 Task: Look for space in Maryland Heights, United States from 6th September, 2023 to 15th September, 2023 for 6 adults in price range Rs.8000 to Rs.12000. Place can be entire place or private room with 6 bedrooms having 6 beds and 6 bathrooms. Property type can be house, flat, guest house. Amenities needed are: wifi, TV, free parkinig on premises, gym, breakfast. Booking option can be shelf check-in. Required host language is English.
Action: Mouse moved to (457, 105)
Screenshot: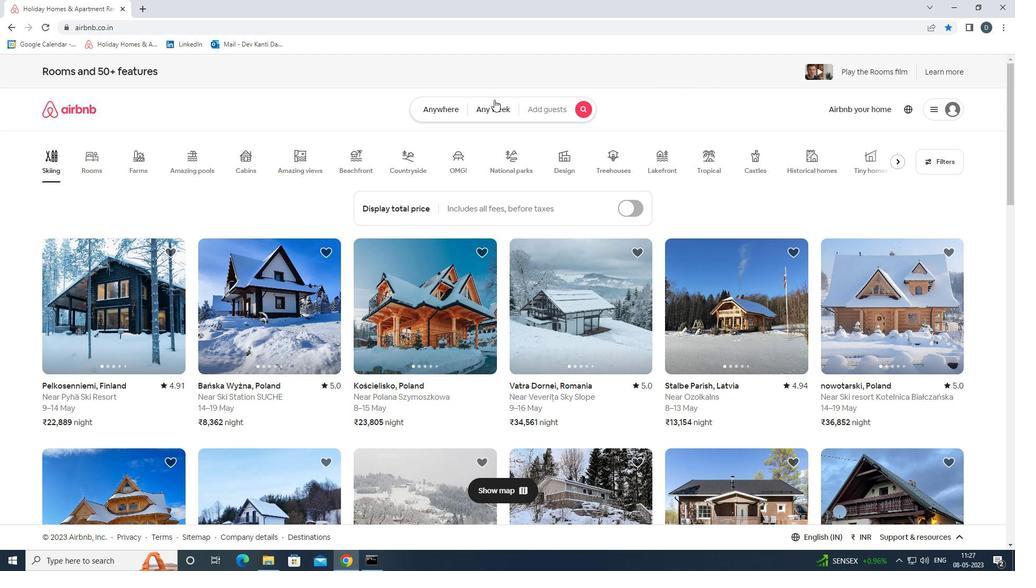 
Action: Mouse pressed left at (457, 105)
Screenshot: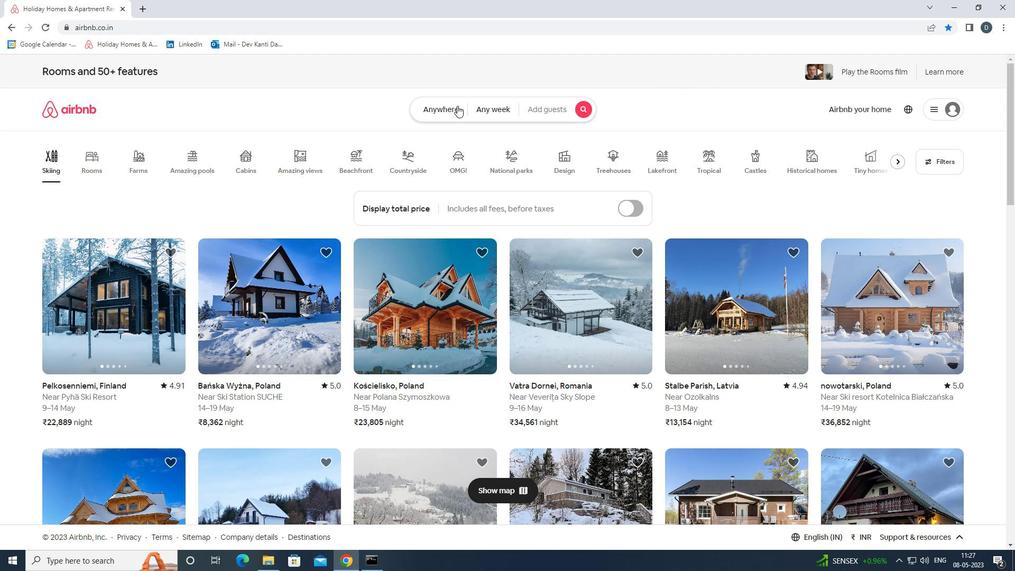
Action: Mouse moved to (384, 151)
Screenshot: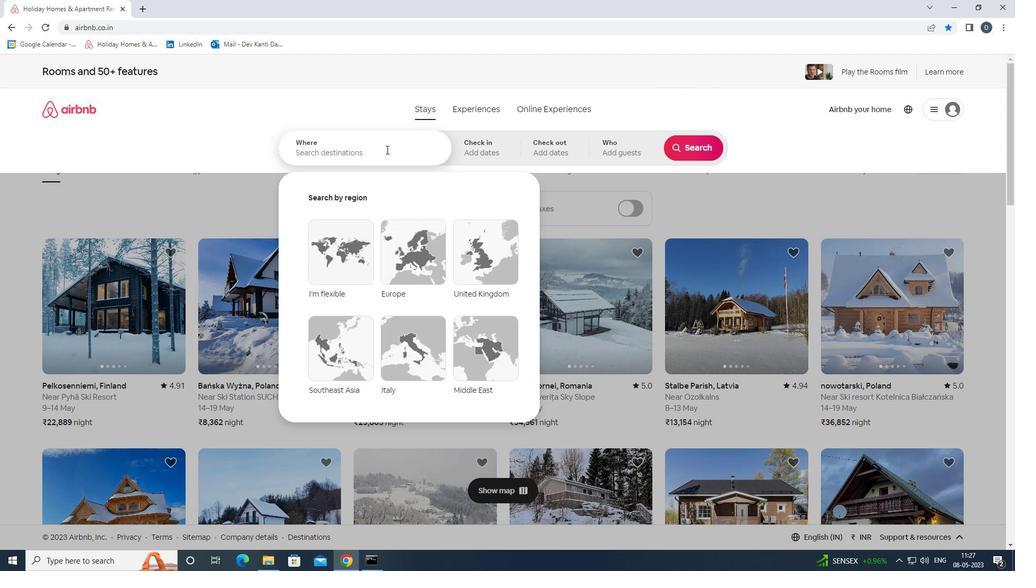 
Action: Mouse pressed left at (384, 151)
Screenshot: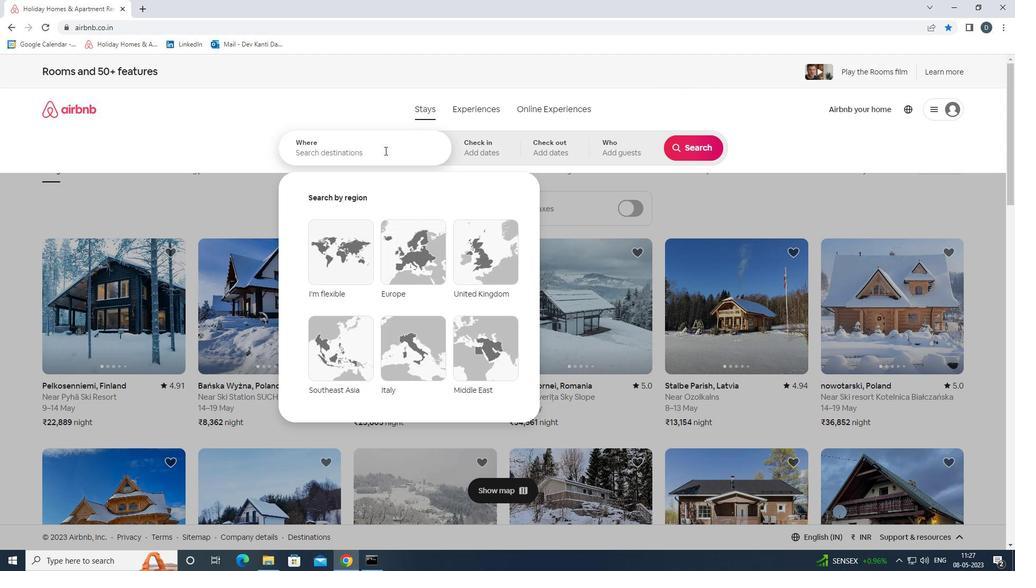 
Action: Key pressed <Key.shift>MARYLAND,<Key.shift><Key.shift><Key.shift><Key.shift><Key.shift><Key.shift><Key.shift><Key.shift><Key.shift><Key.shift><Key.shift><Key.shift>UNITED<Key.space><Key.shift><Key.shift><Key.shift><Key.shift><Key.shift><Key.shift>STATES<Key.enter>
Screenshot: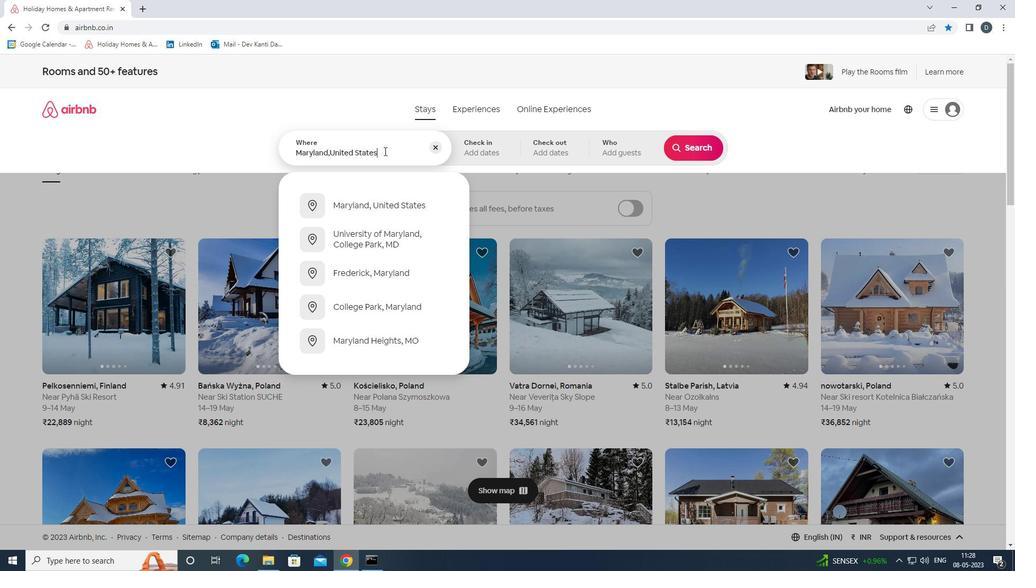 
Action: Mouse moved to (691, 232)
Screenshot: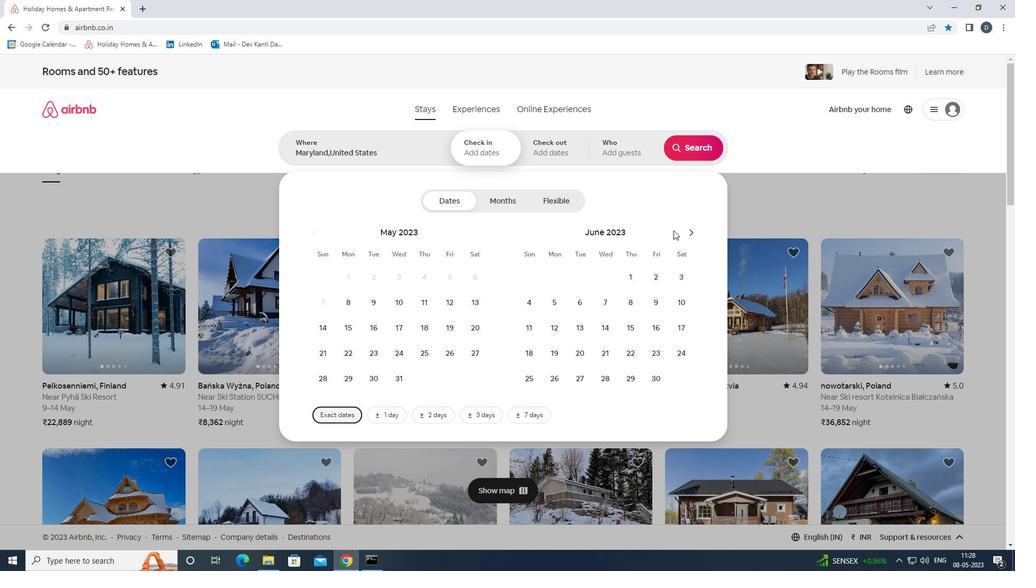 
Action: Mouse pressed left at (691, 232)
Screenshot: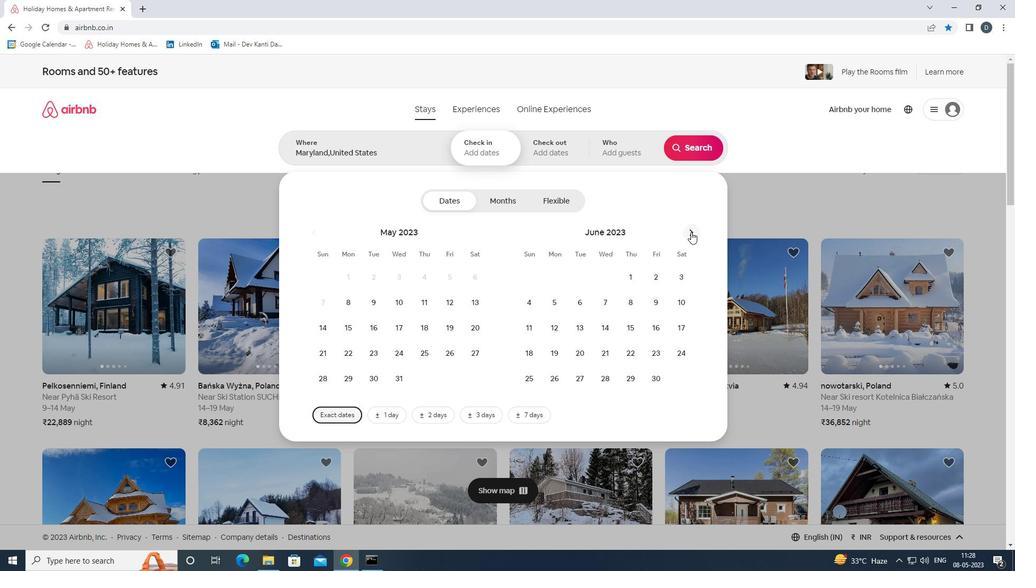 
Action: Mouse pressed left at (691, 232)
Screenshot: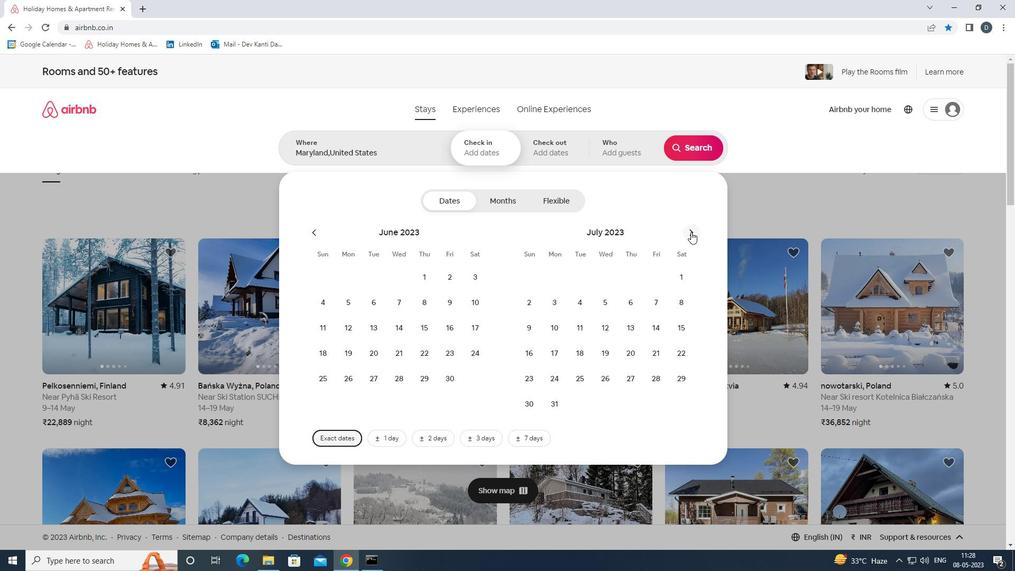 
Action: Mouse pressed left at (691, 232)
Screenshot: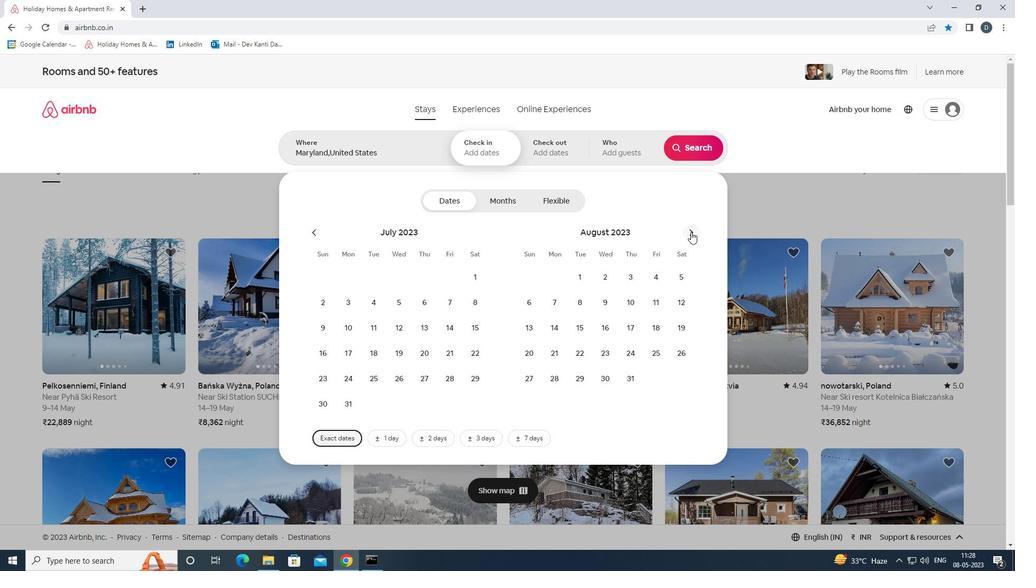 
Action: Mouse moved to (612, 300)
Screenshot: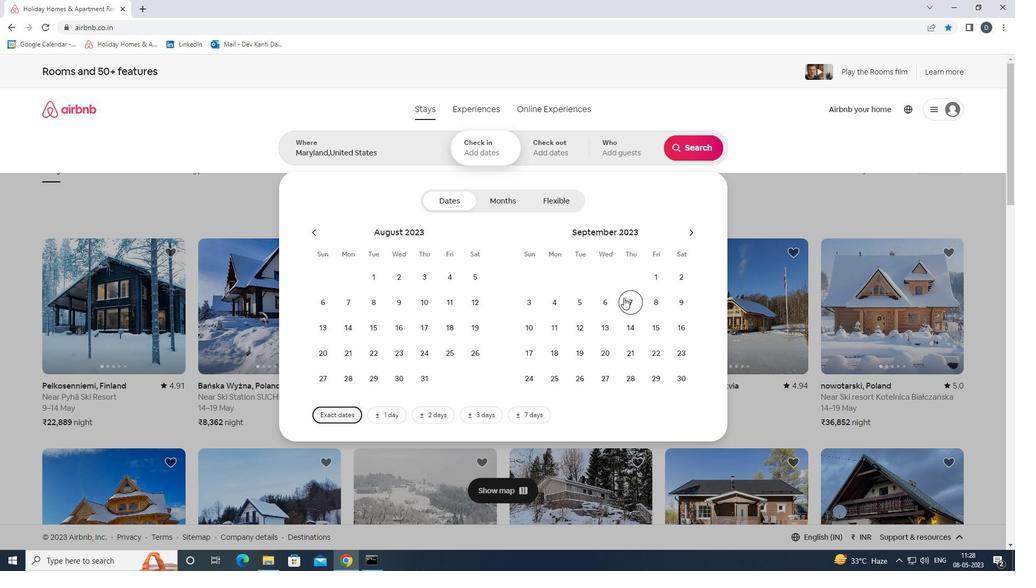 
Action: Mouse pressed left at (612, 300)
Screenshot: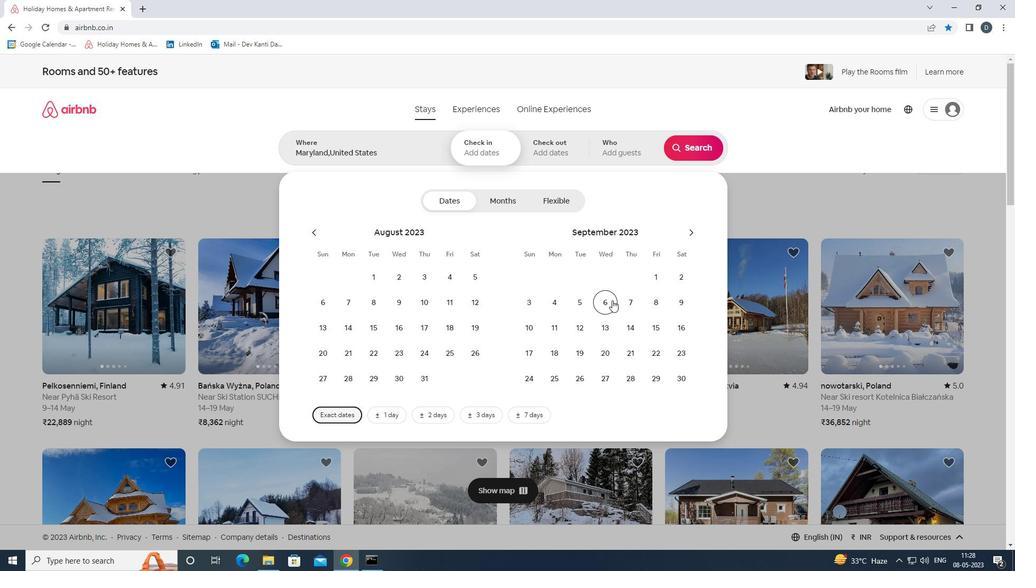 
Action: Mouse moved to (652, 324)
Screenshot: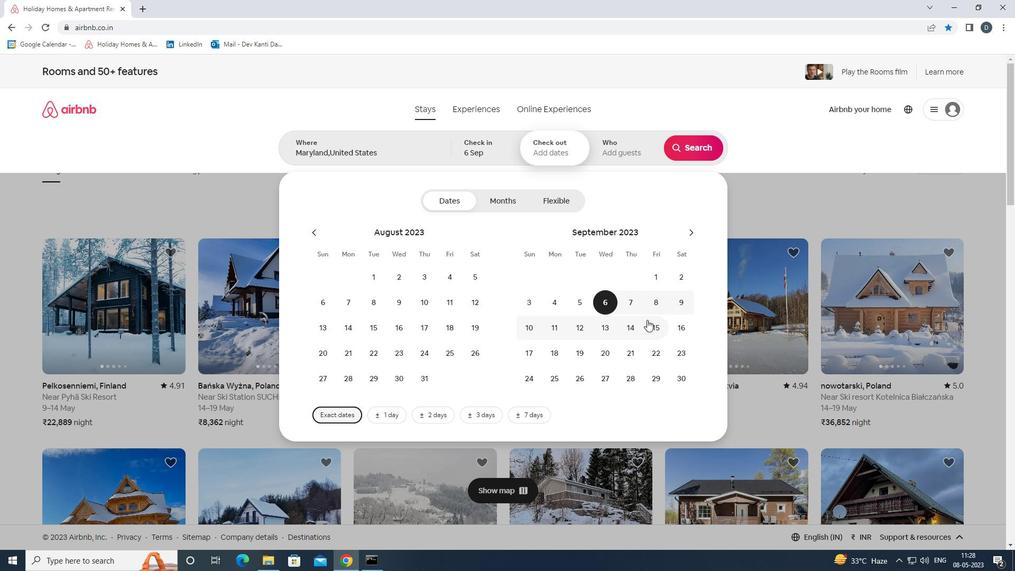 
Action: Mouse pressed left at (652, 324)
Screenshot: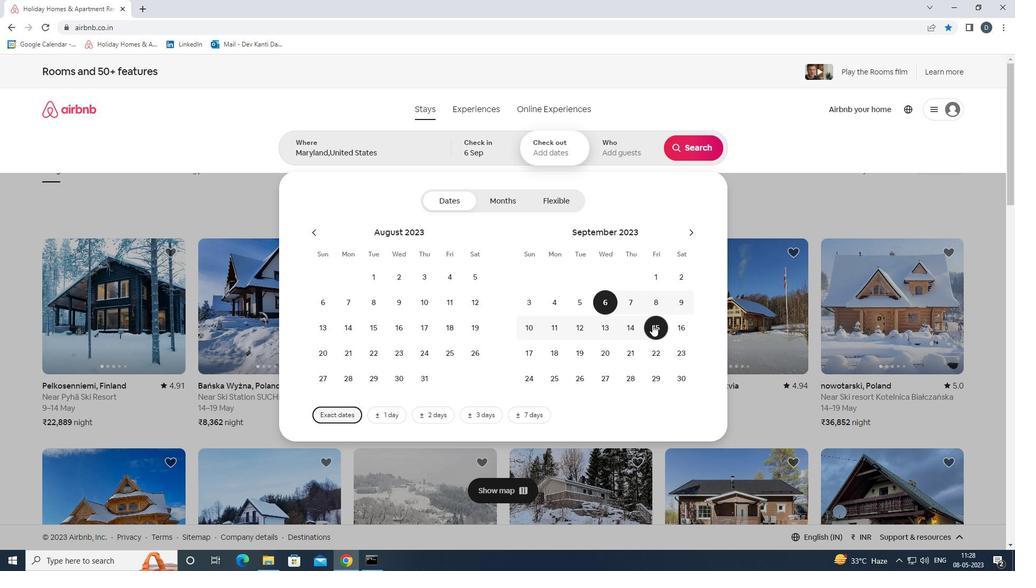 
Action: Mouse moved to (632, 159)
Screenshot: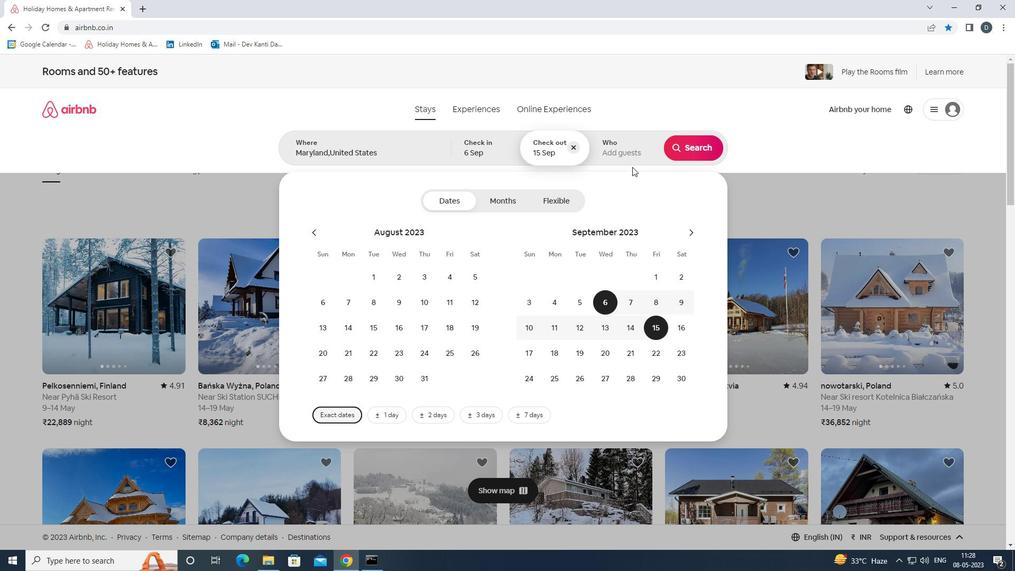 
Action: Mouse pressed left at (632, 159)
Screenshot: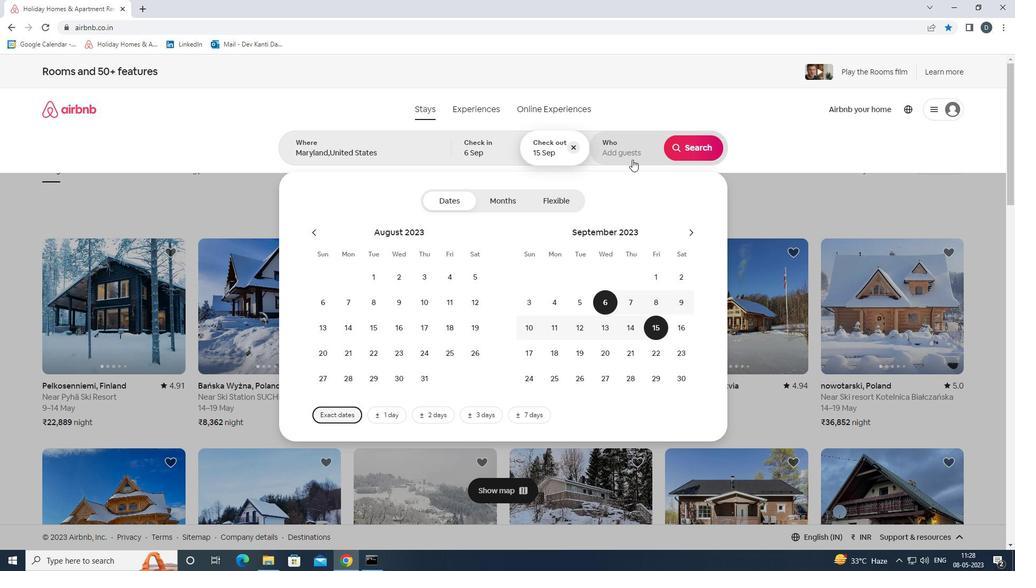 
Action: Mouse moved to (700, 205)
Screenshot: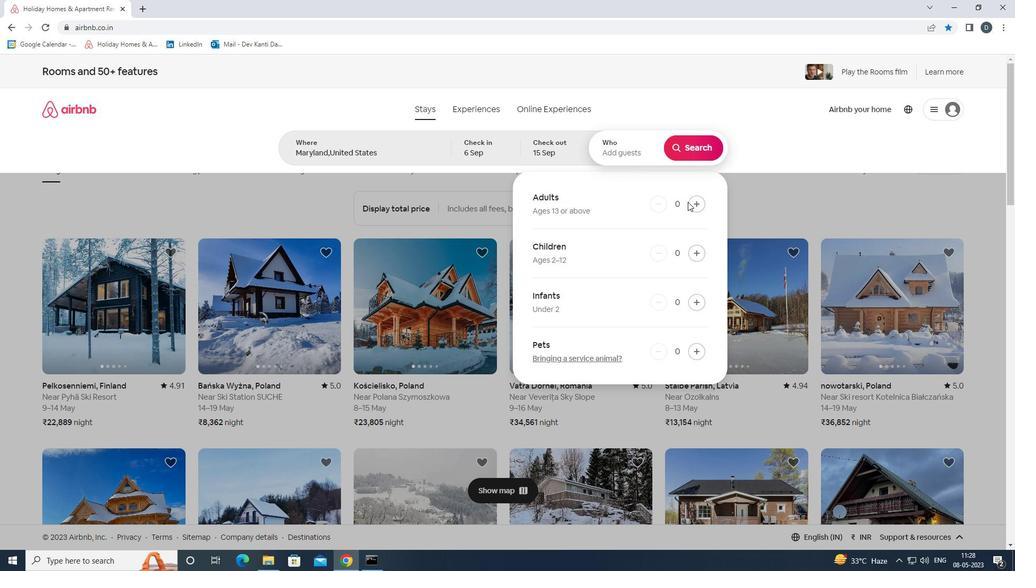 
Action: Mouse pressed left at (700, 205)
Screenshot: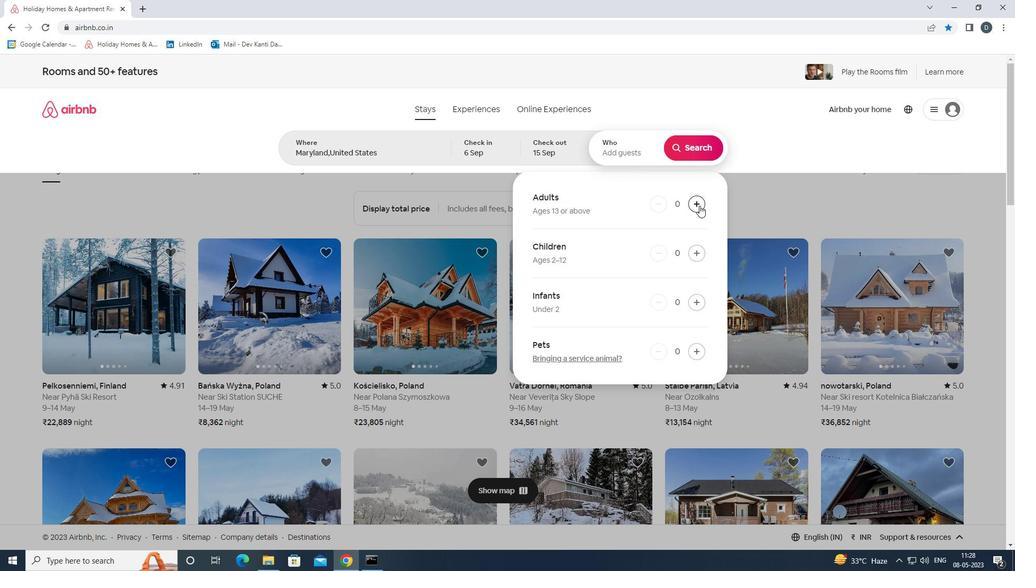 
Action: Mouse pressed left at (700, 205)
Screenshot: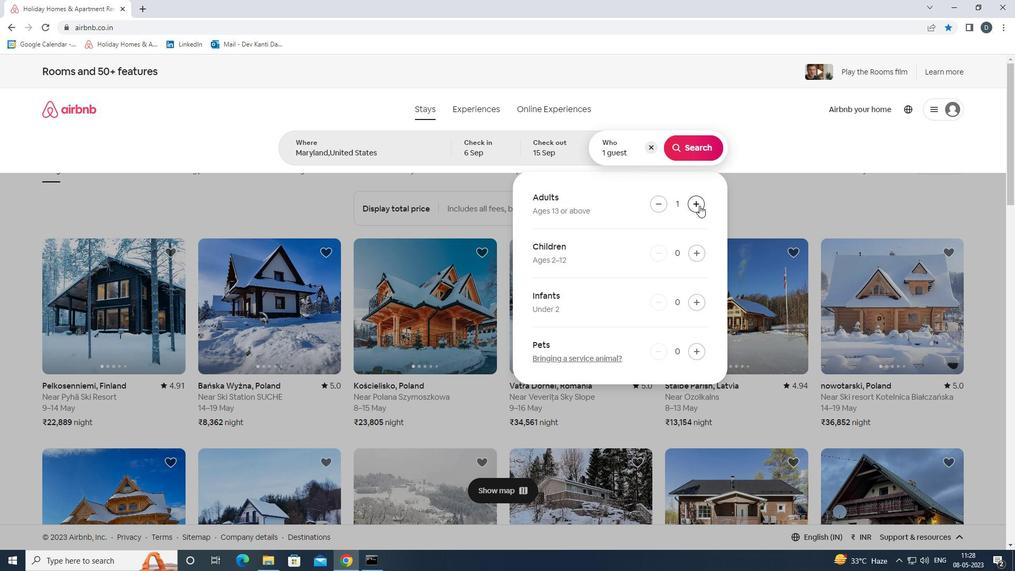 
Action: Mouse pressed left at (700, 205)
Screenshot: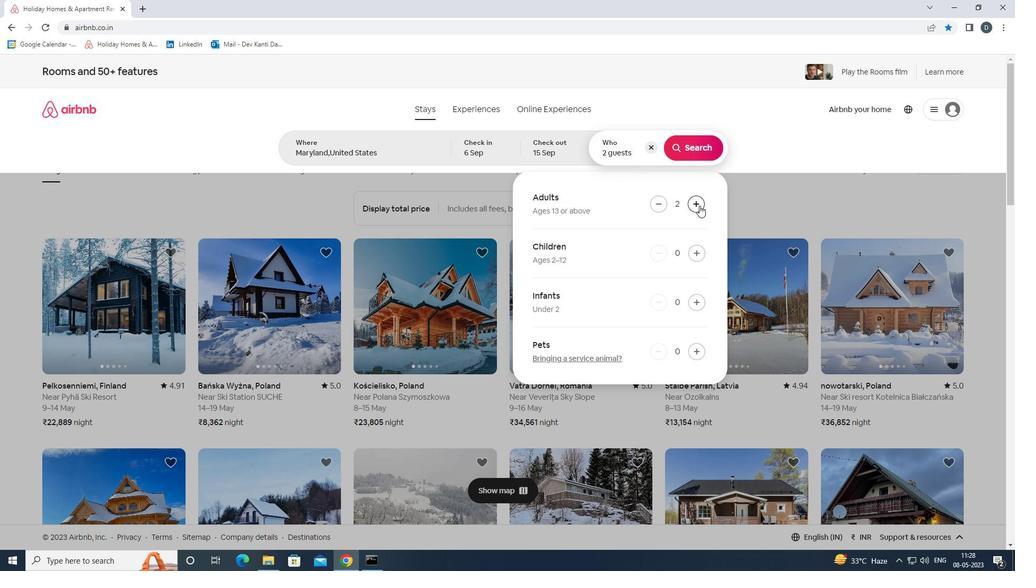 
Action: Mouse pressed left at (700, 205)
Screenshot: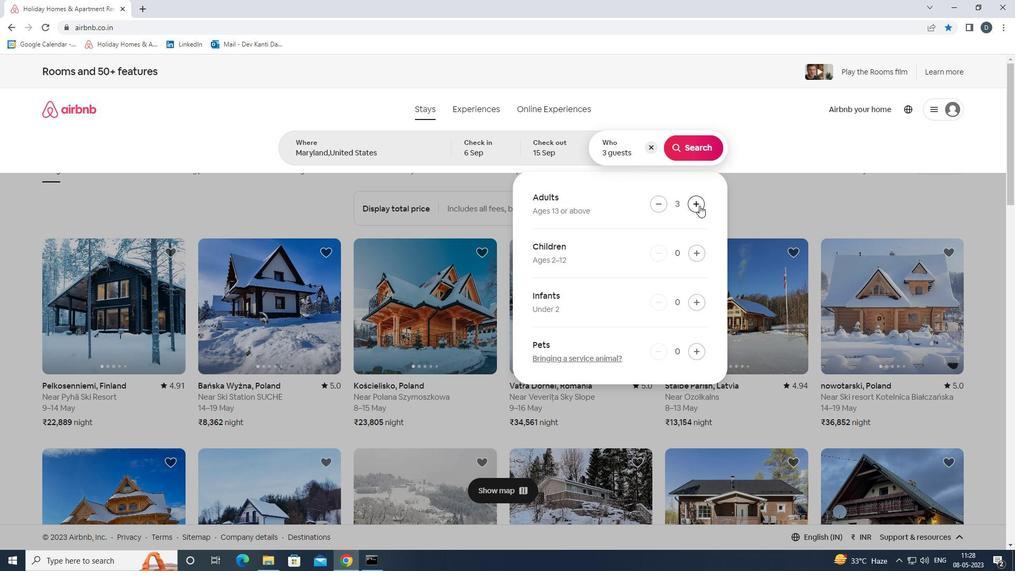 
Action: Mouse pressed left at (700, 205)
Screenshot: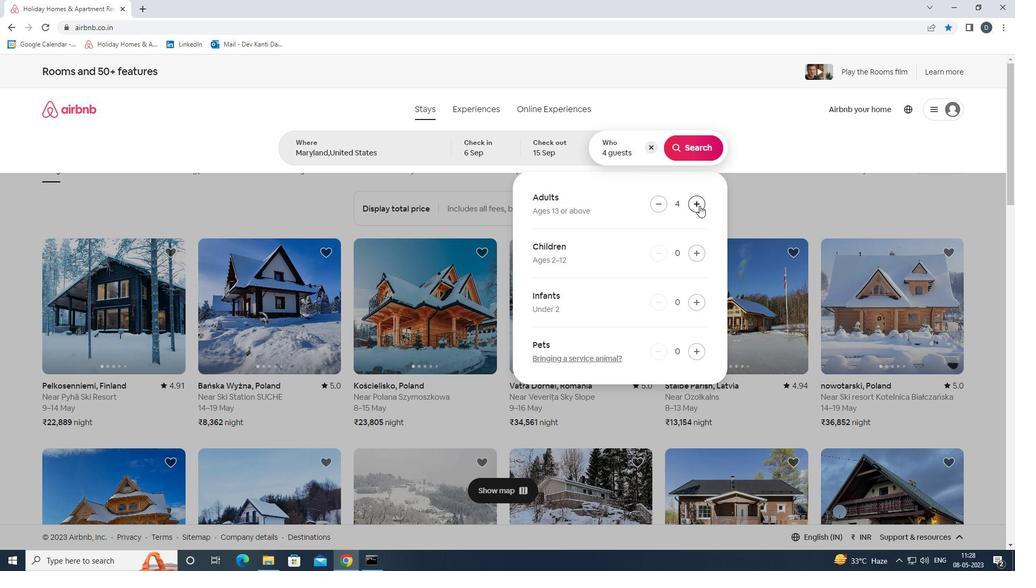 
Action: Mouse pressed left at (700, 205)
Screenshot: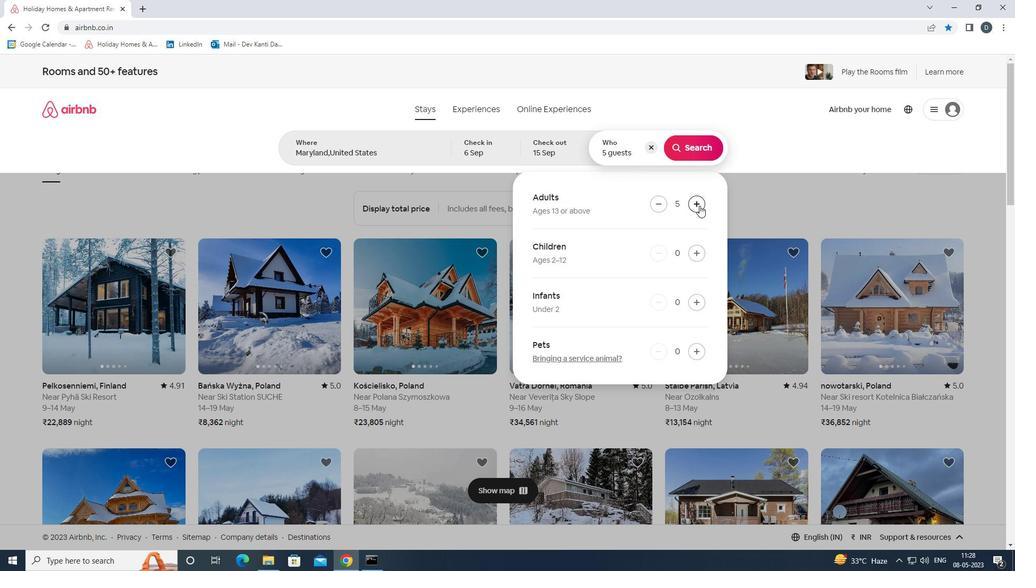 
Action: Mouse moved to (693, 147)
Screenshot: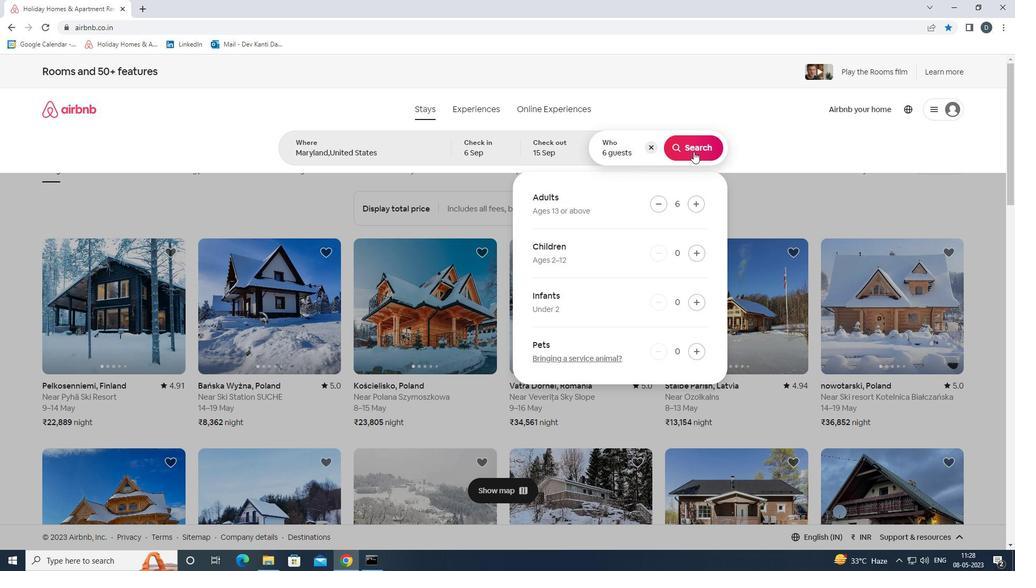 
Action: Mouse pressed left at (693, 147)
Screenshot: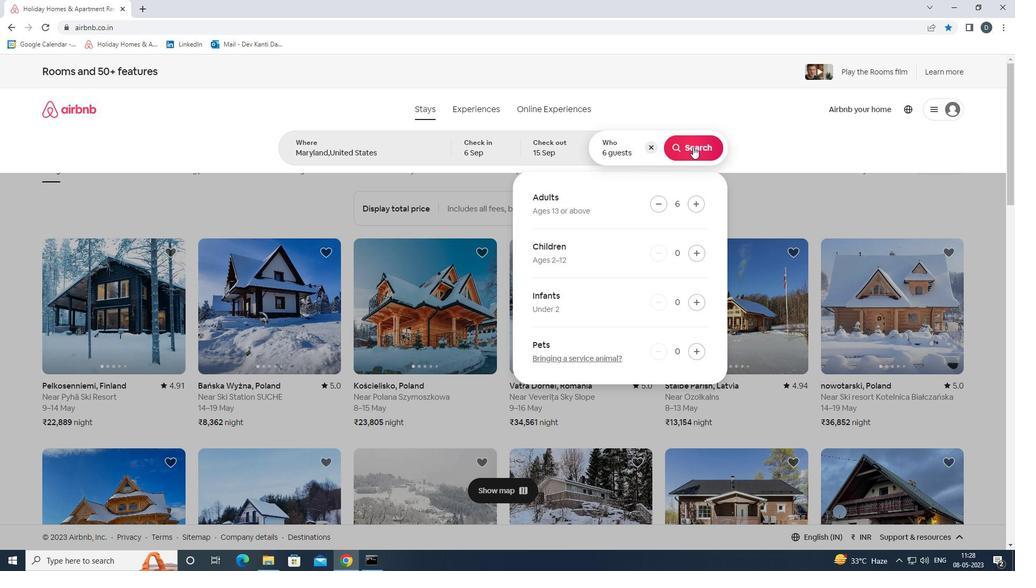 
Action: Mouse moved to (961, 116)
Screenshot: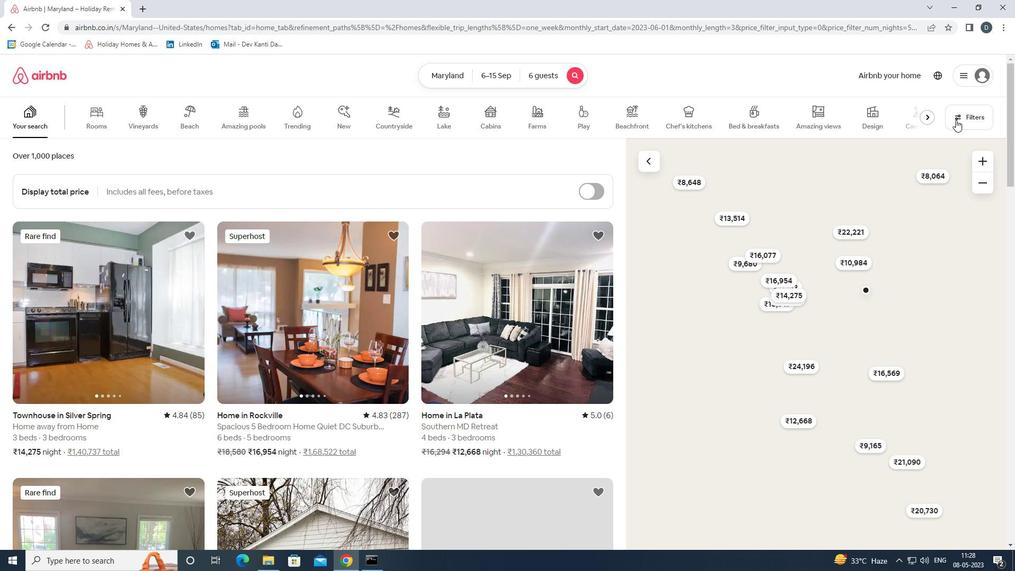 
Action: Mouse pressed left at (961, 116)
Screenshot: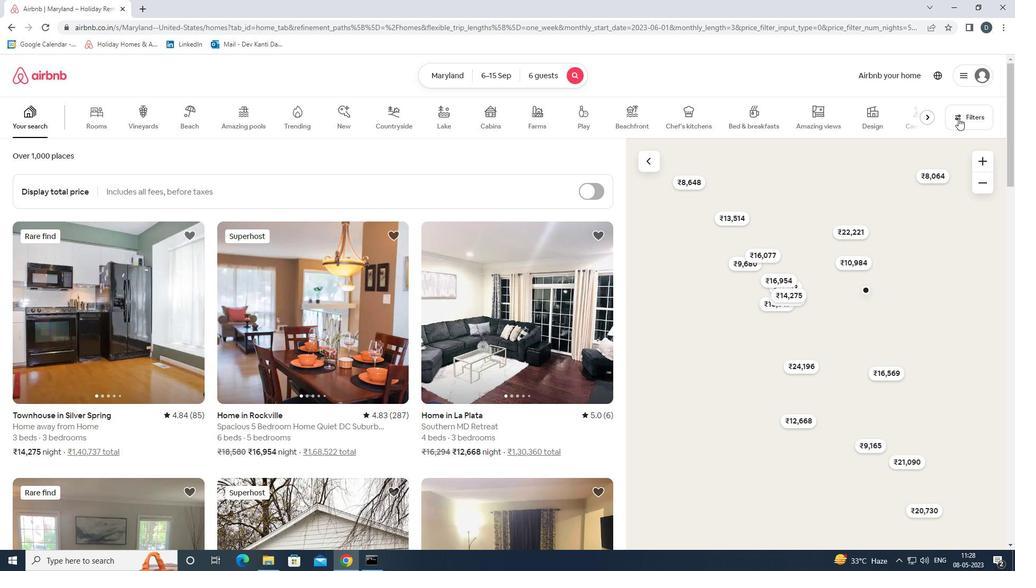 
Action: Mouse moved to (460, 382)
Screenshot: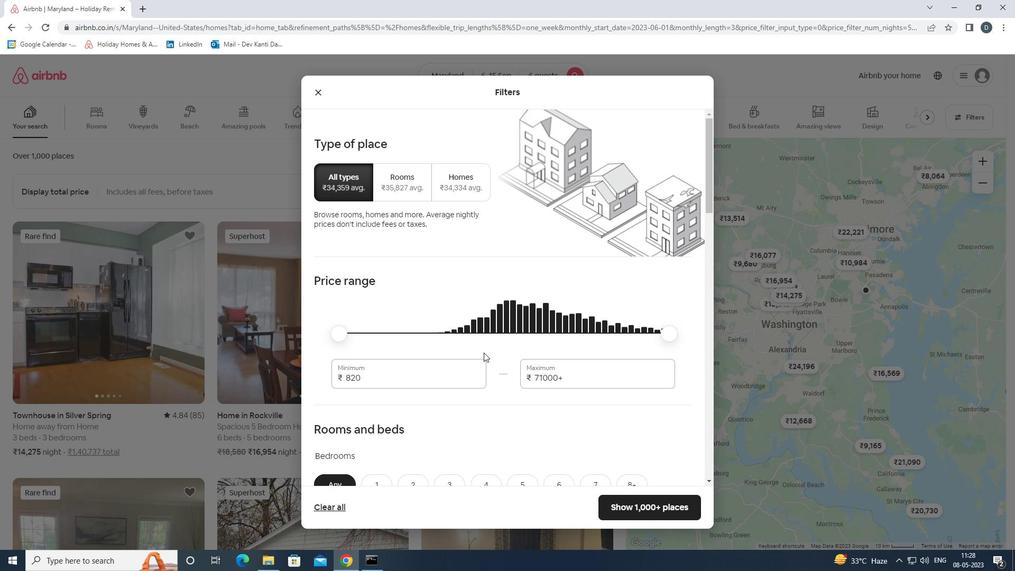 
Action: Mouse pressed left at (460, 382)
Screenshot: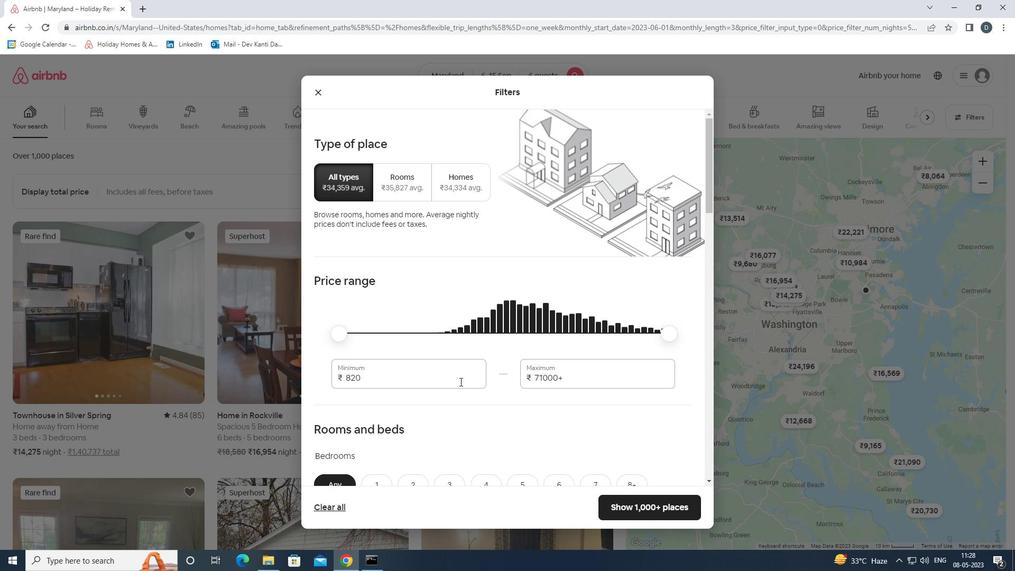 
Action: Mouse pressed left at (460, 382)
Screenshot: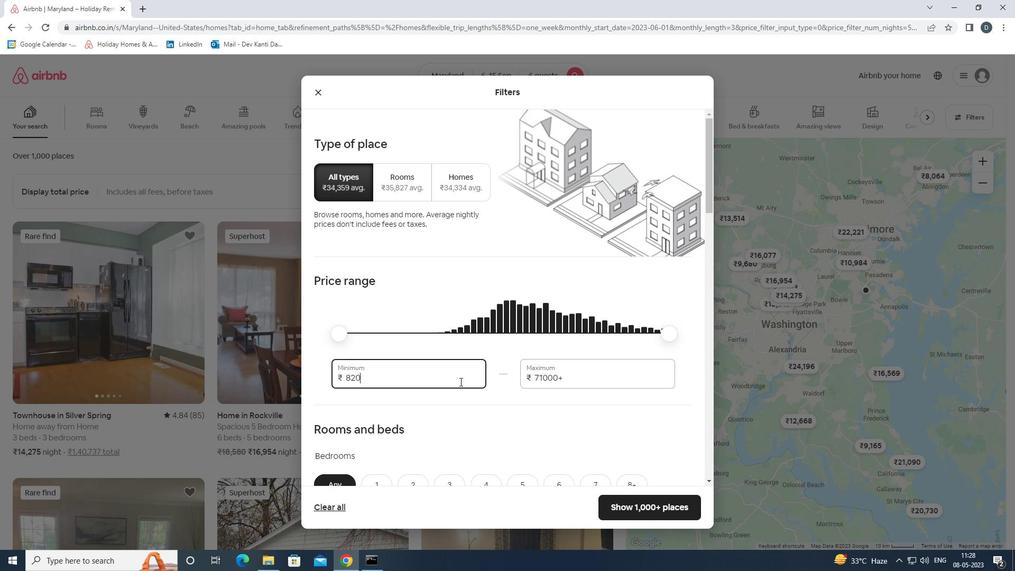 
Action: Mouse moved to (467, 374)
Screenshot: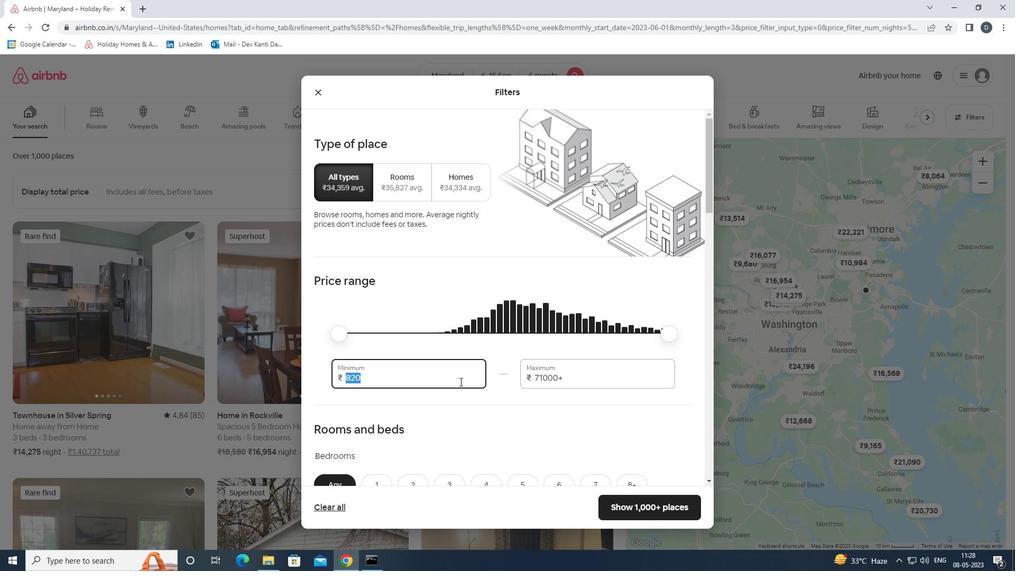 
Action: Key pressed 8000<Key.tab>12000
Screenshot: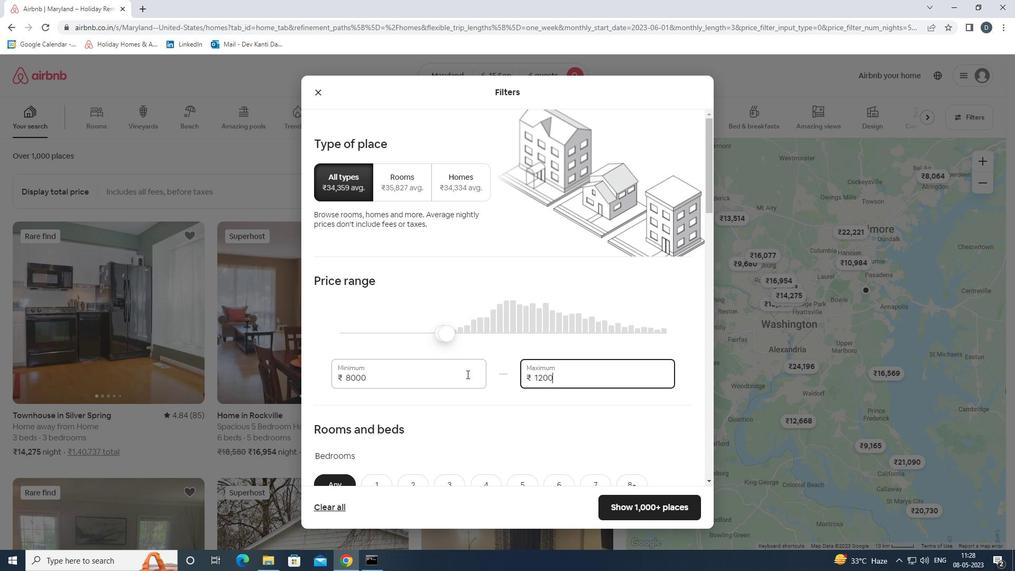 
Action: Mouse scrolled (467, 374) with delta (0, 0)
Screenshot: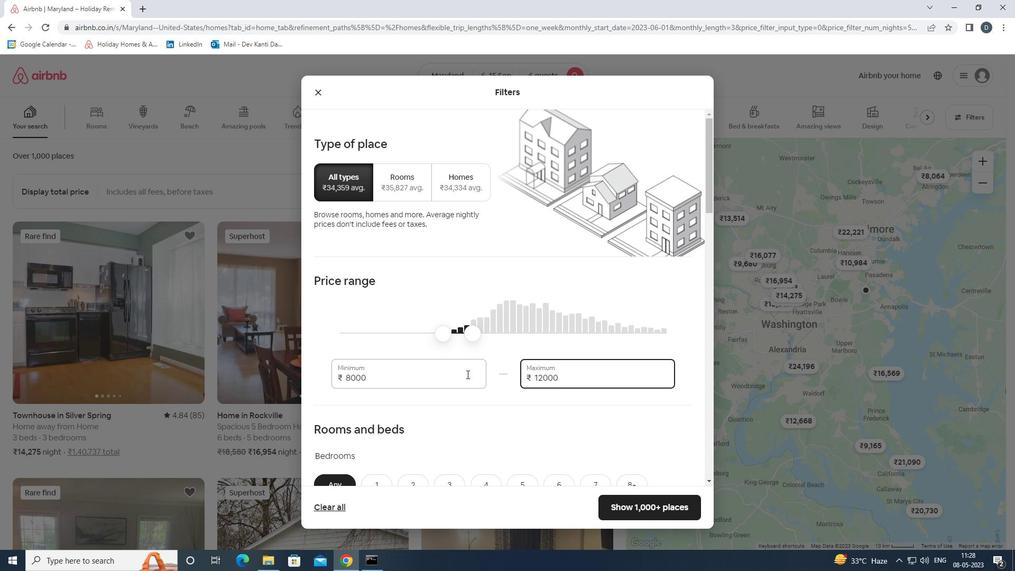 
Action: Mouse moved to (473, 372)
Screenshot: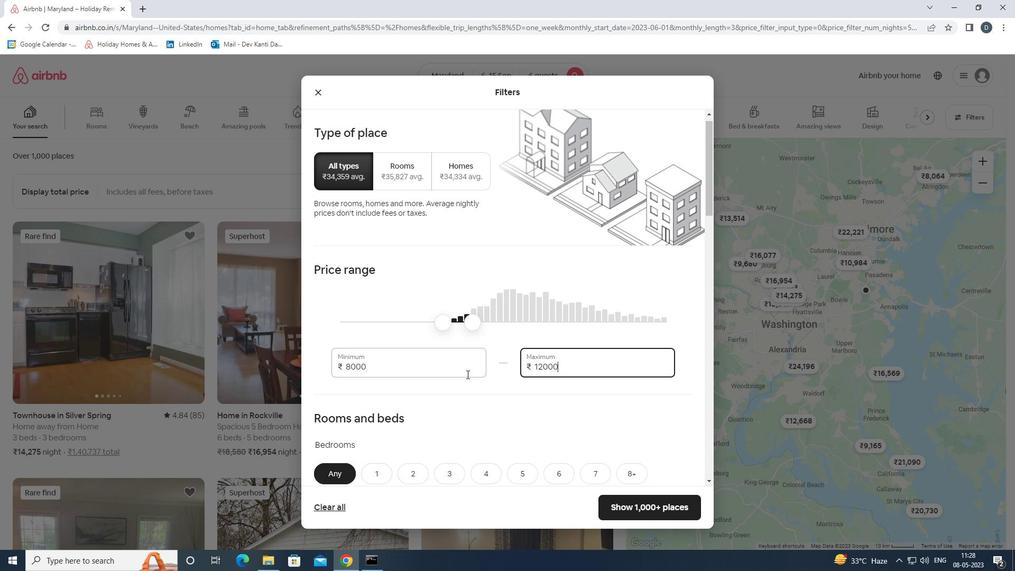 
Action: Mouse scrolled (473, 371) with delta (0, 0)
Screenshot: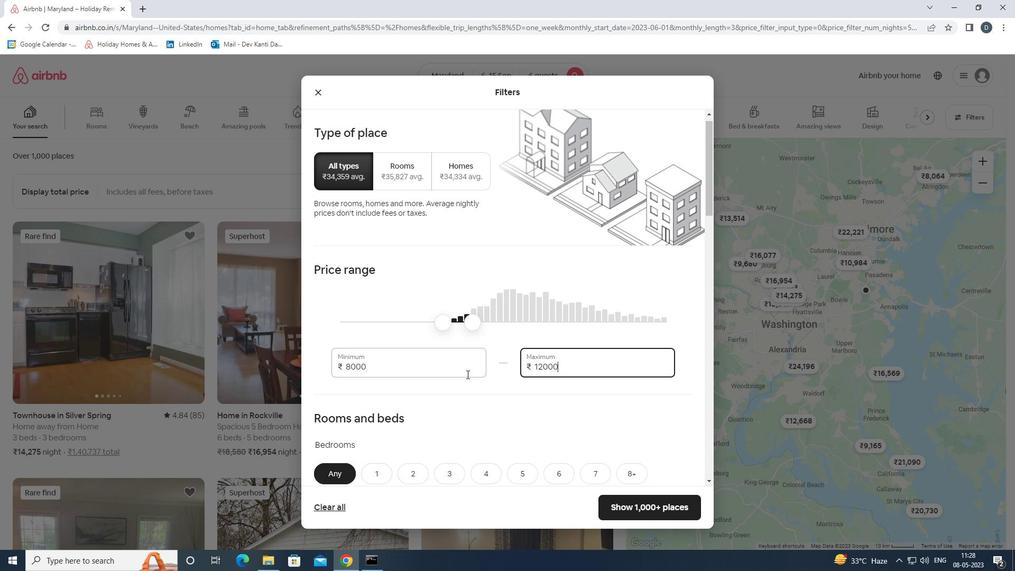 
Action: Mouse moved to (473, 372)
Screenshot: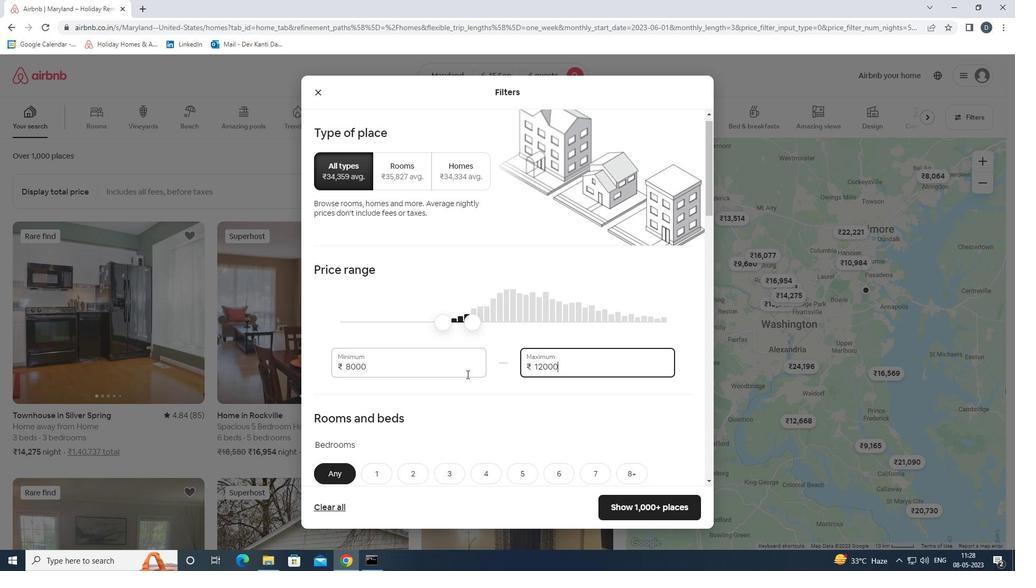 
Action: Mouse scrolled (473, 371) with delta (0, 0)
Screenshot: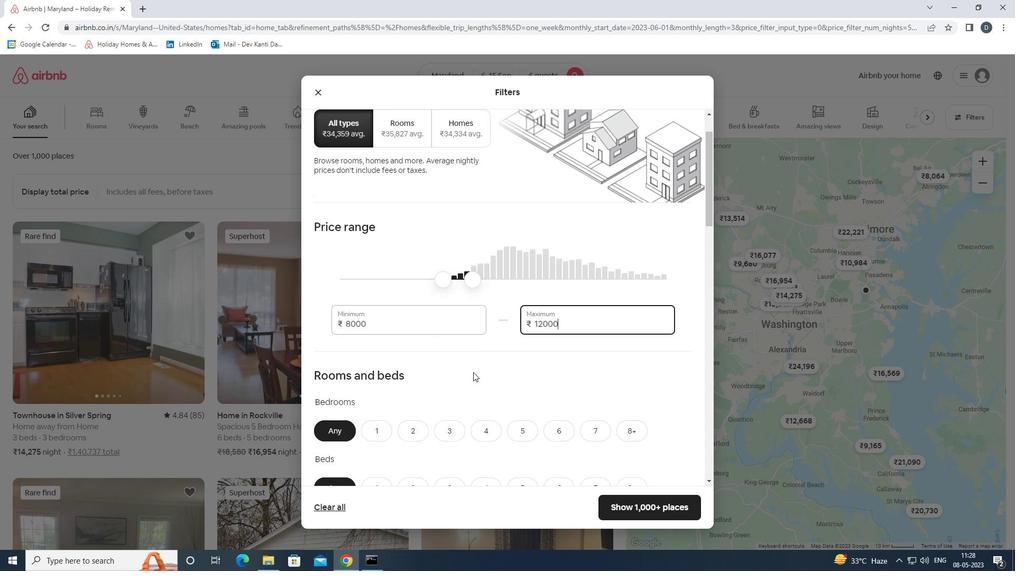 
Action: Mouse moved to (566, 325)
Screenshot: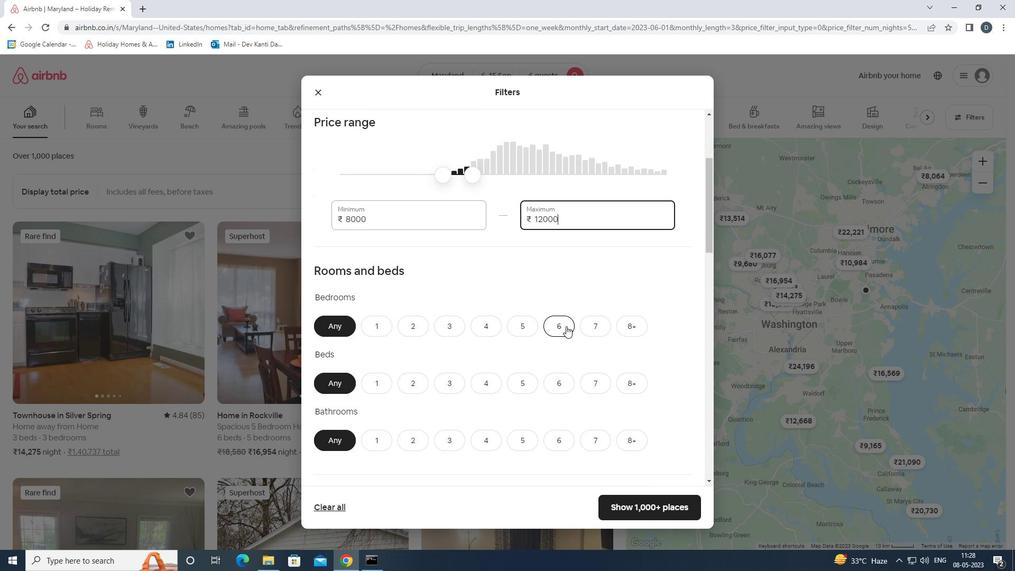 
Action: Mouse pressed left at (566, 325)
Screenshot: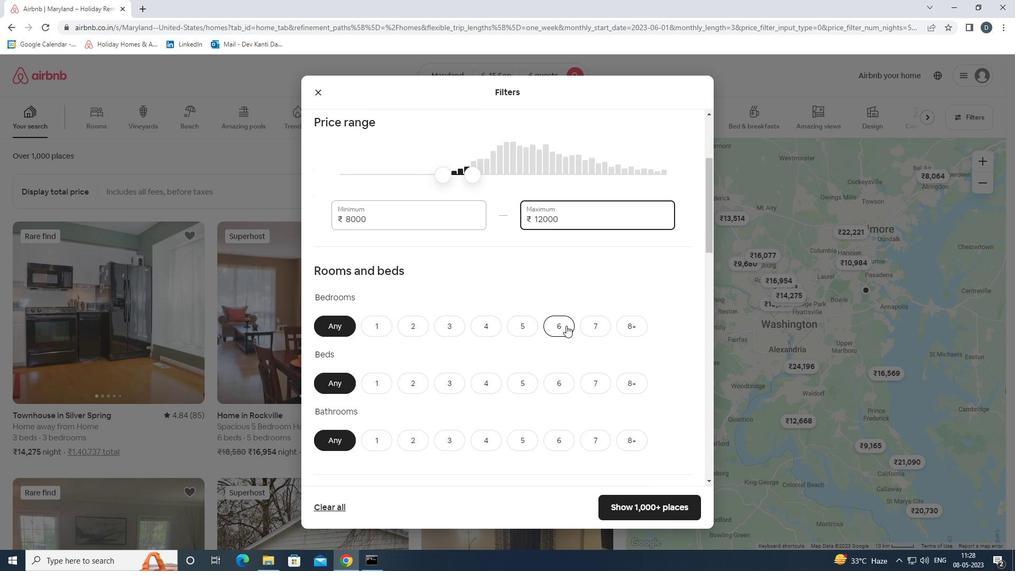 
Action: Mouse moved to (559, 378)
Screenshot: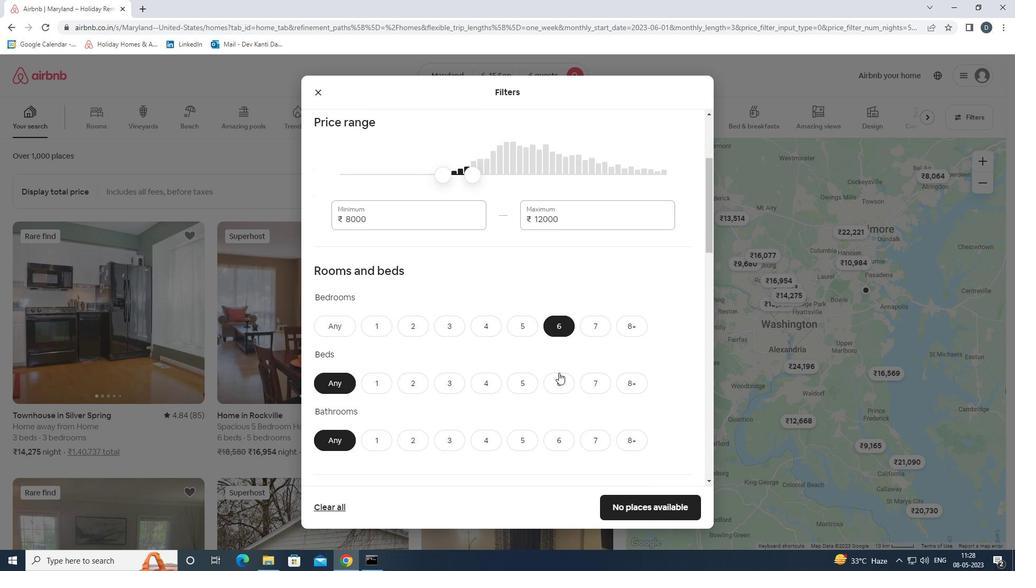 
Action: Mouse pressed left at (559, 378)
Screenshot: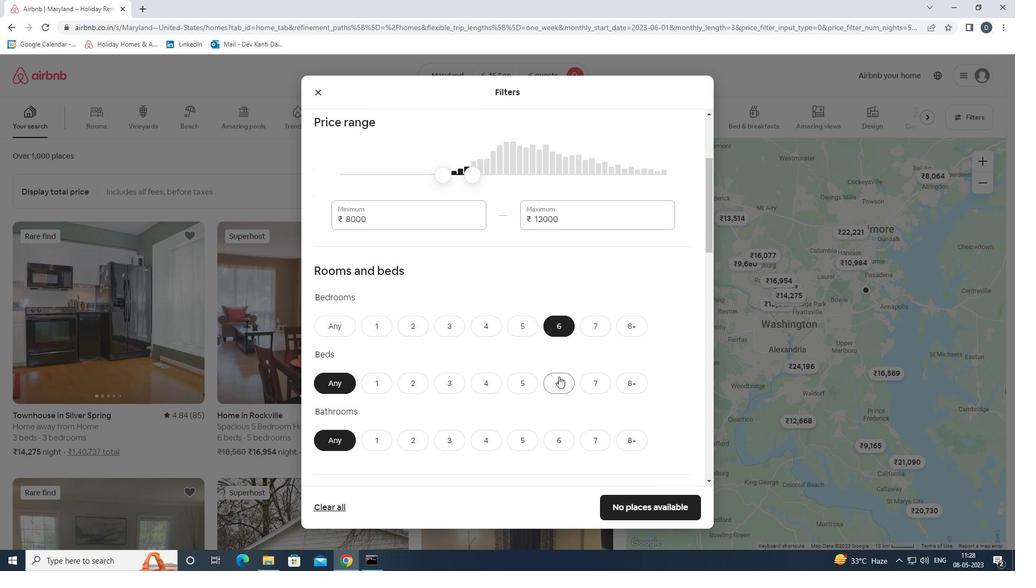 
Action: Mouse moved to (559, 434)
Screenshot: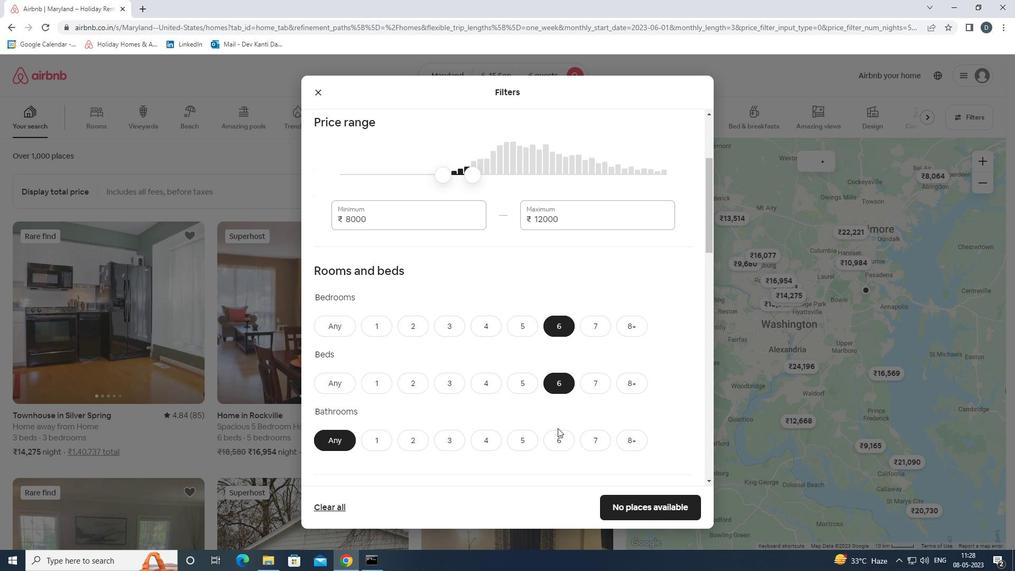 
Action: Mouse pressed left at (559, 434)
Screenshot: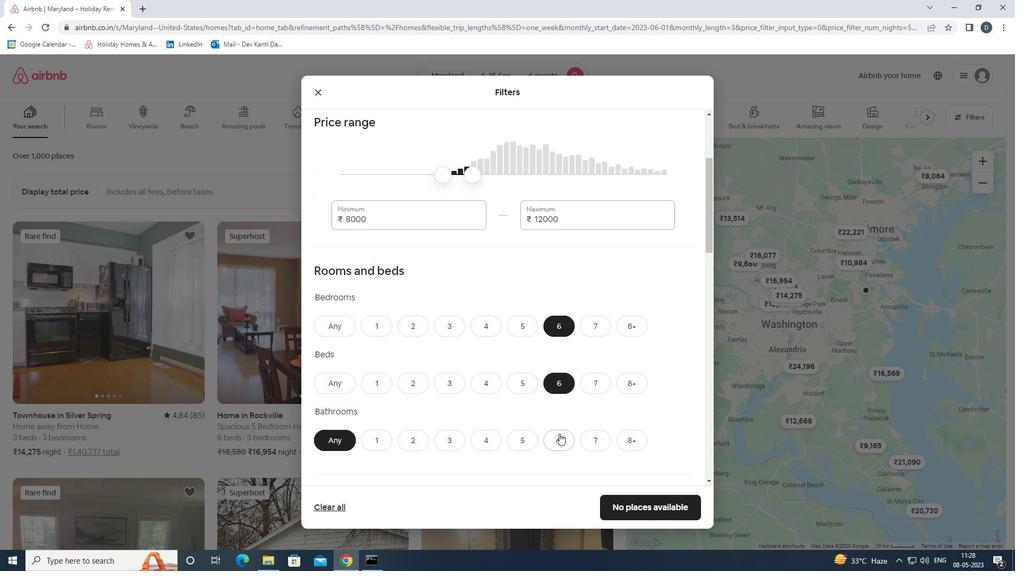 
Action: Mouse moved to (560, 433)
Screenshot: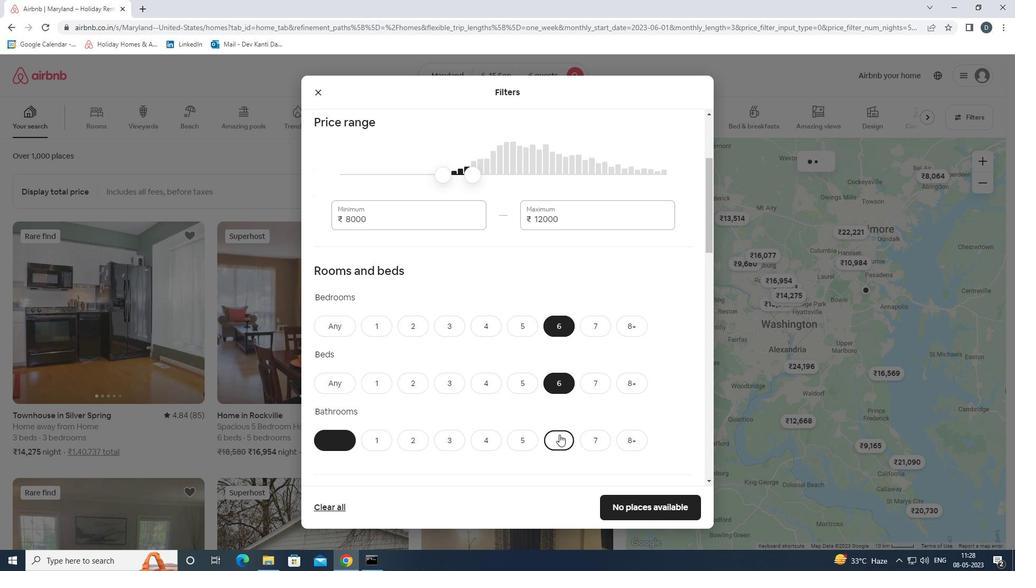
Action: Mouse scrolled (560, 432) with delta (0, 0)
Screenshot: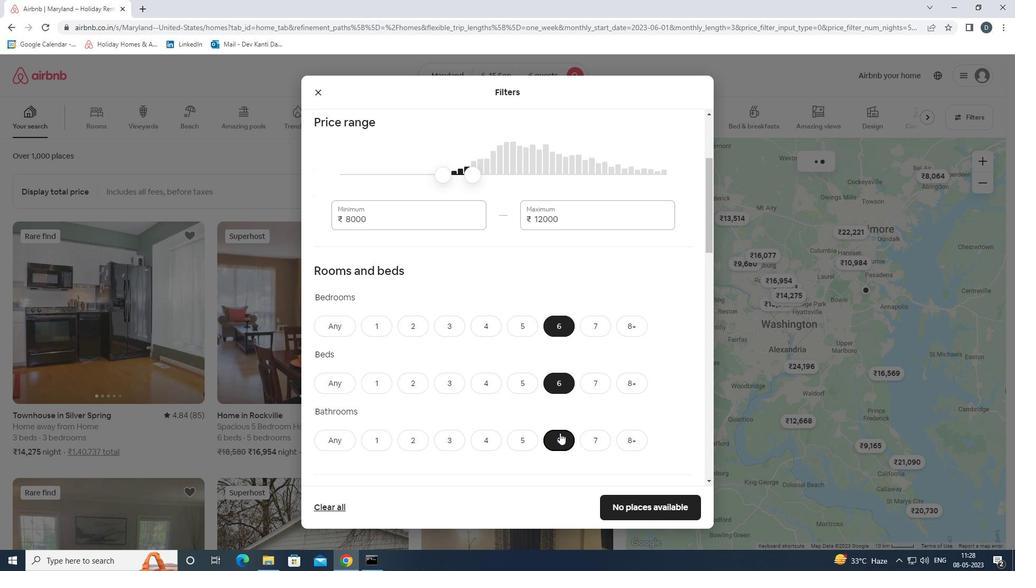 
Action: Mouse scrolled (560, 432) with delta (0, 0)
Screenshot: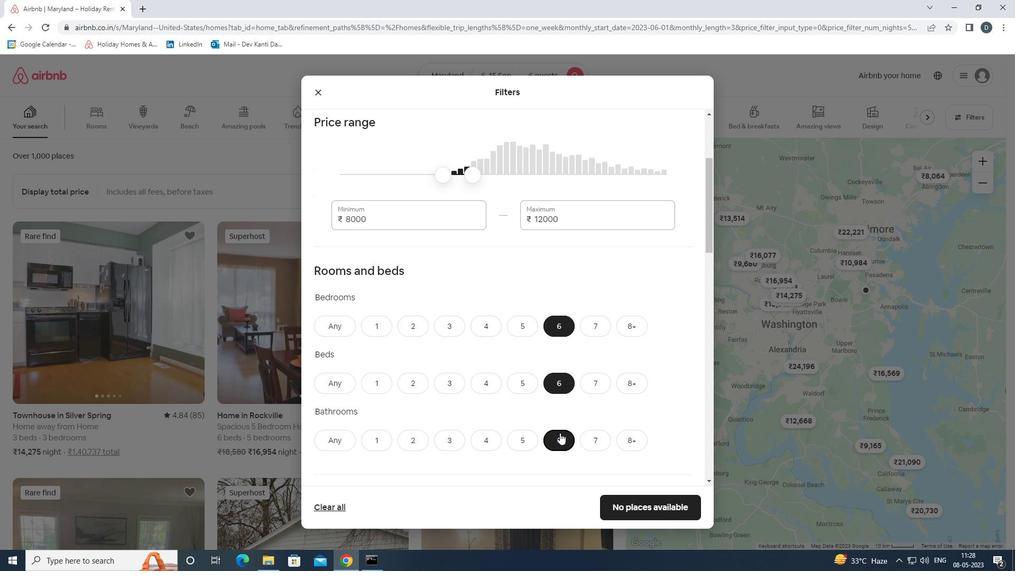 
Action: Mouse scrolled (560, 432) with delta (0, 0)
Screenshot: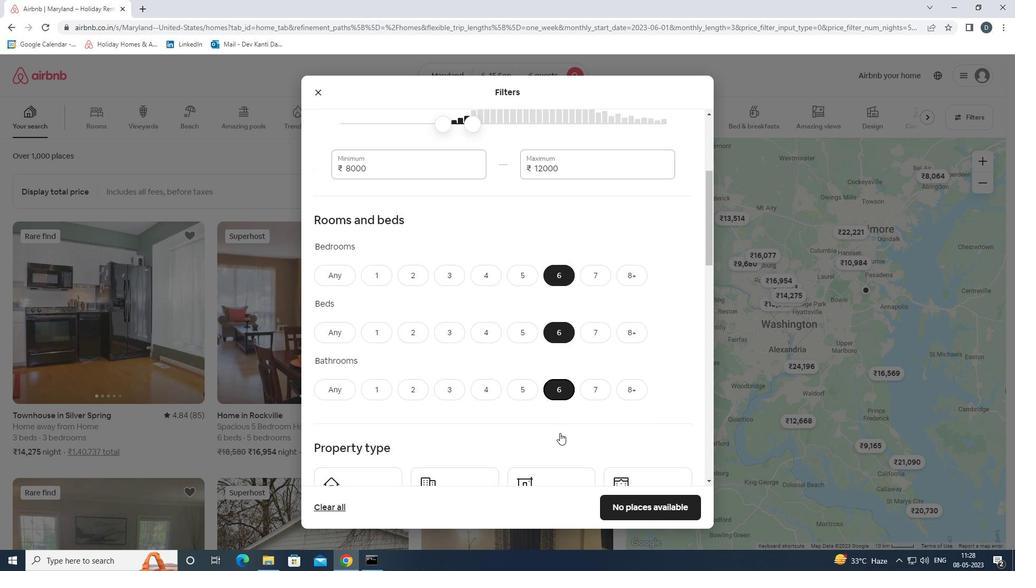 
Action: Mouse moved to (376, 407)
Screenshot: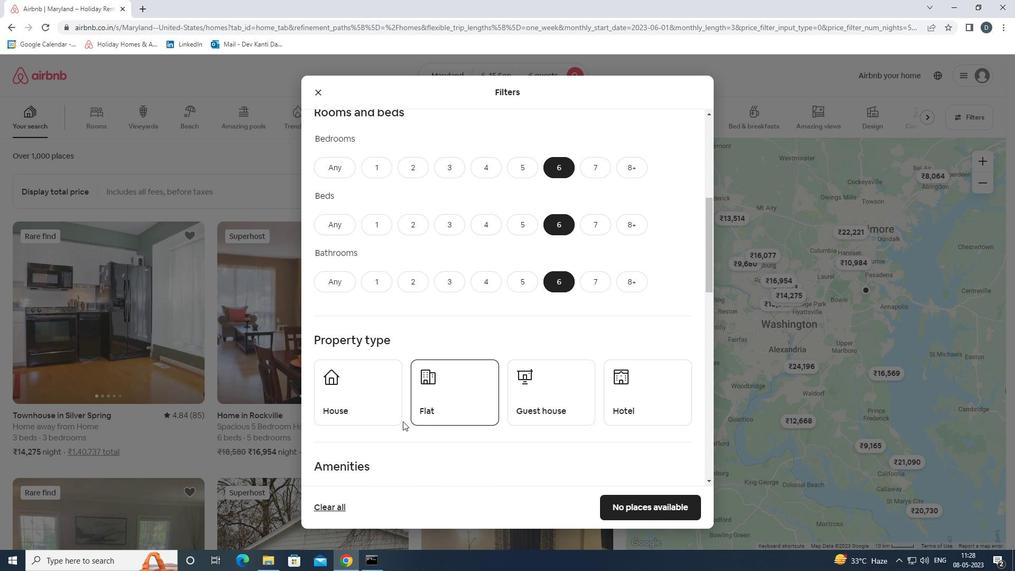 
Action: Mouse pressed left at (376, 407)
Screenshot: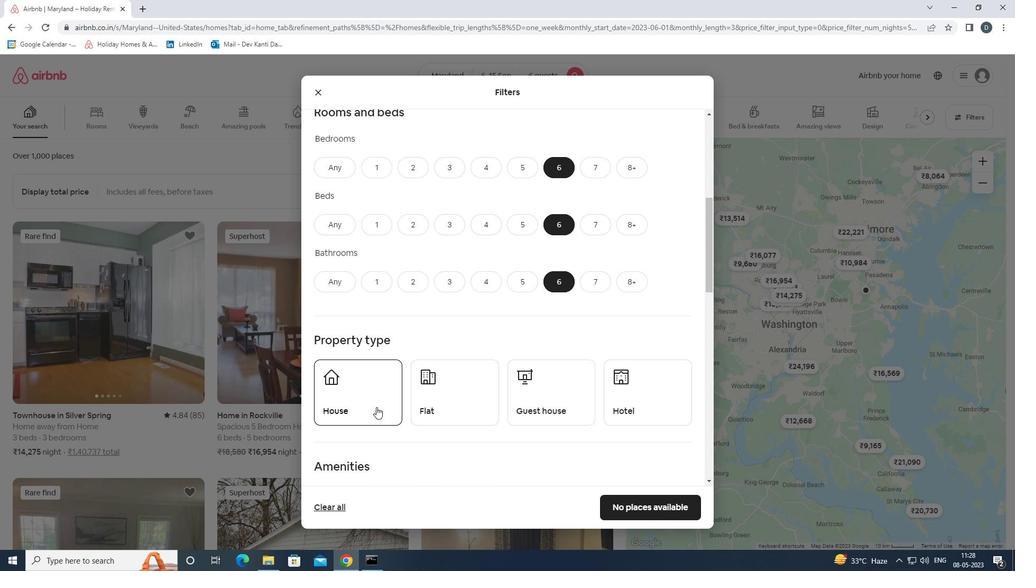 
Action: Mouse moved to (447, 399)
Screenshot: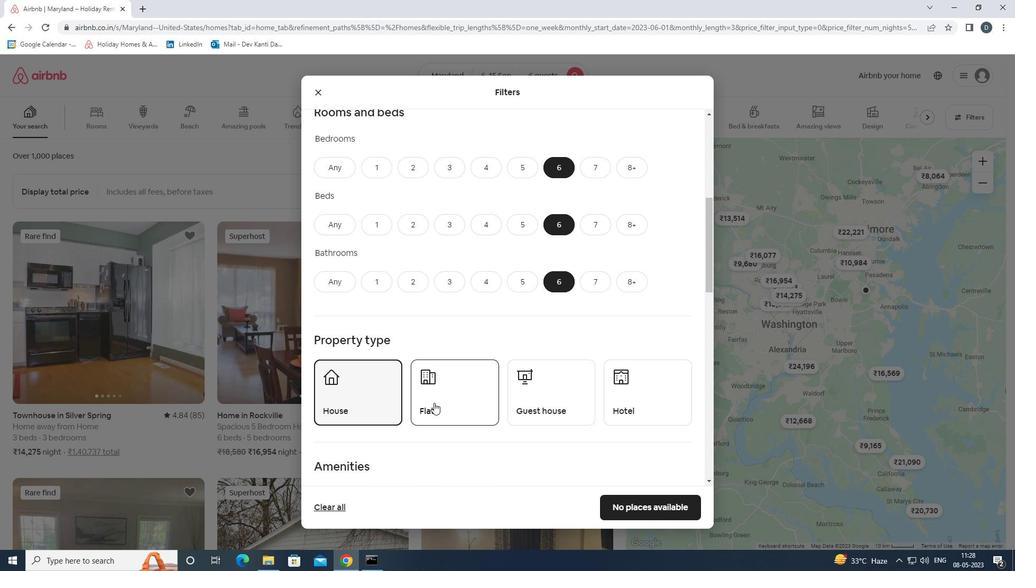 
Action: Mouse pressed left at (447, 399)
Screenshot: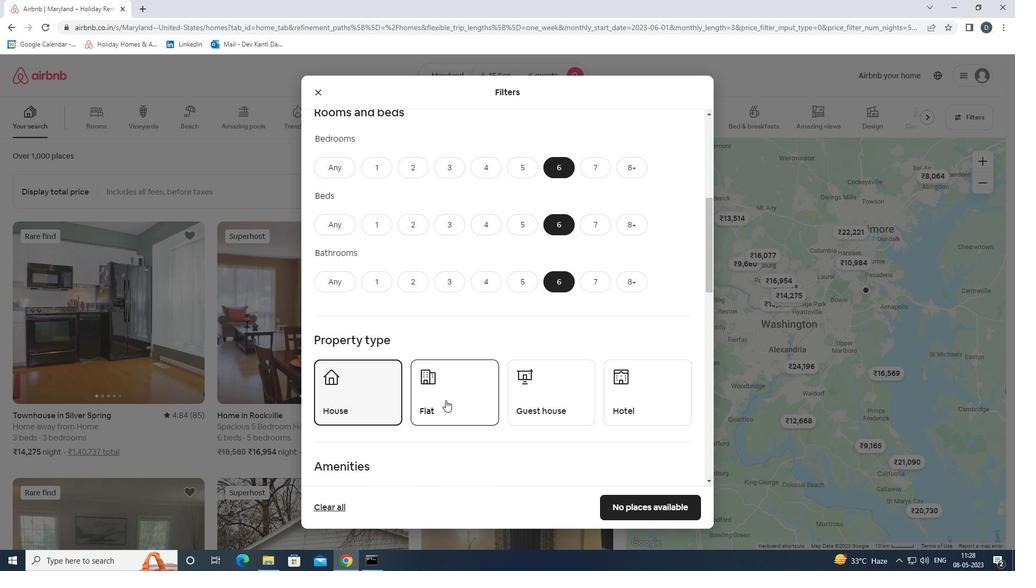 
Action: Mouse moved to (540, 399)
Screenshot: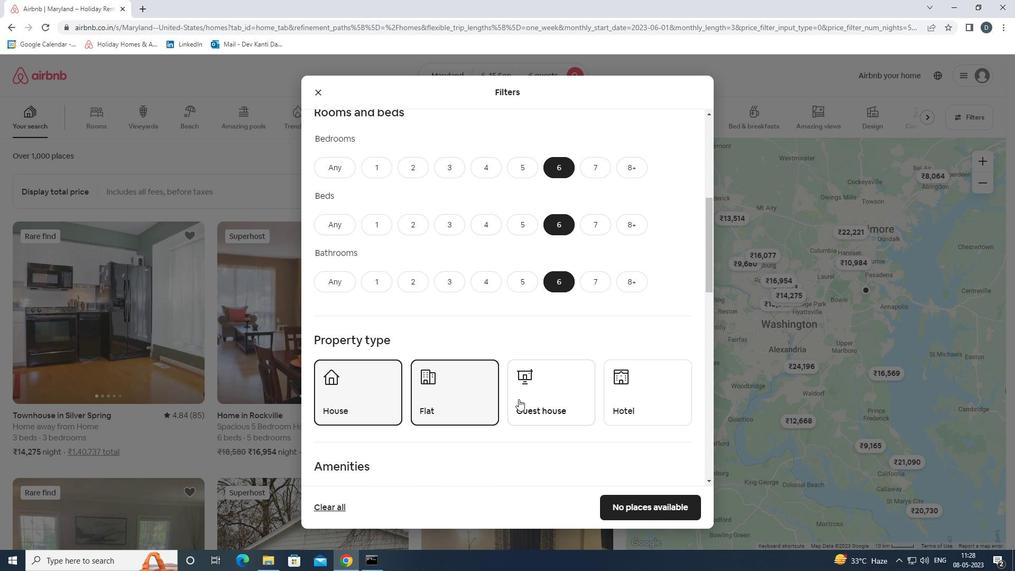 
Action: Mouse pressed left at (540, 399)
Screenshot: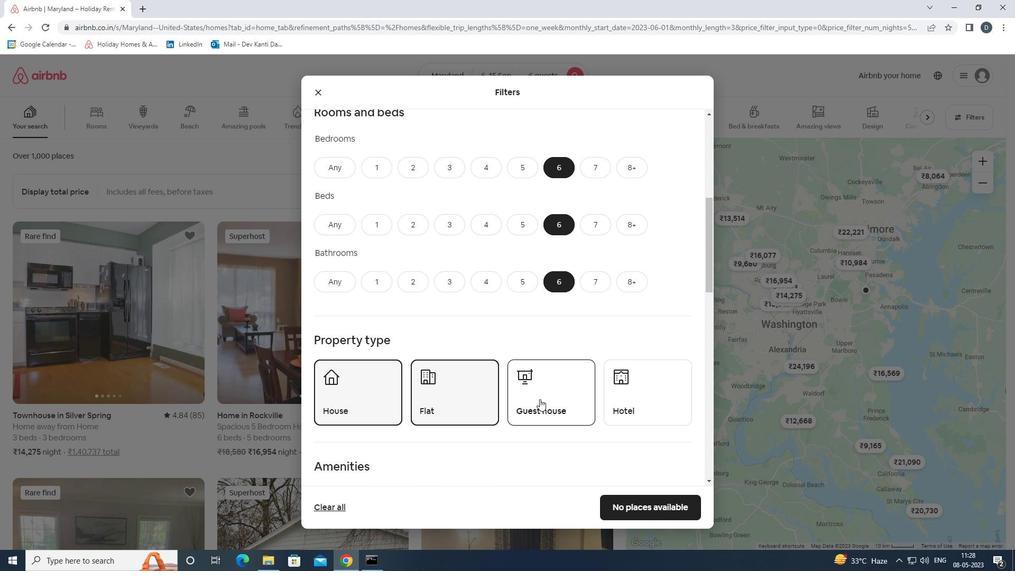
Action: Mouse scrolled (540, 398) with delta (0, 0)
Screenshot: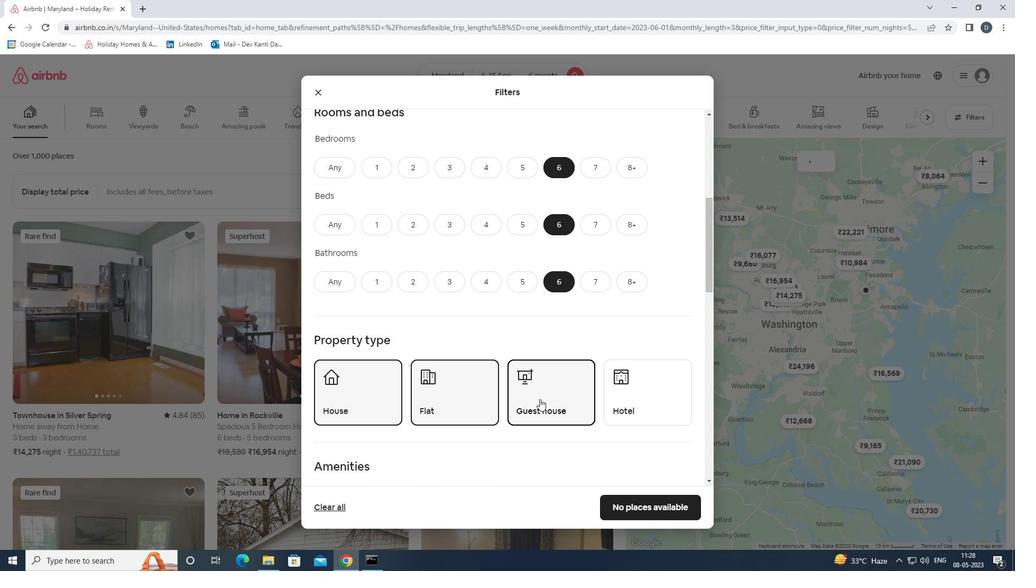 
Action: Mouse scrolled (540, 398) with delta (0, 0)
Screenshot: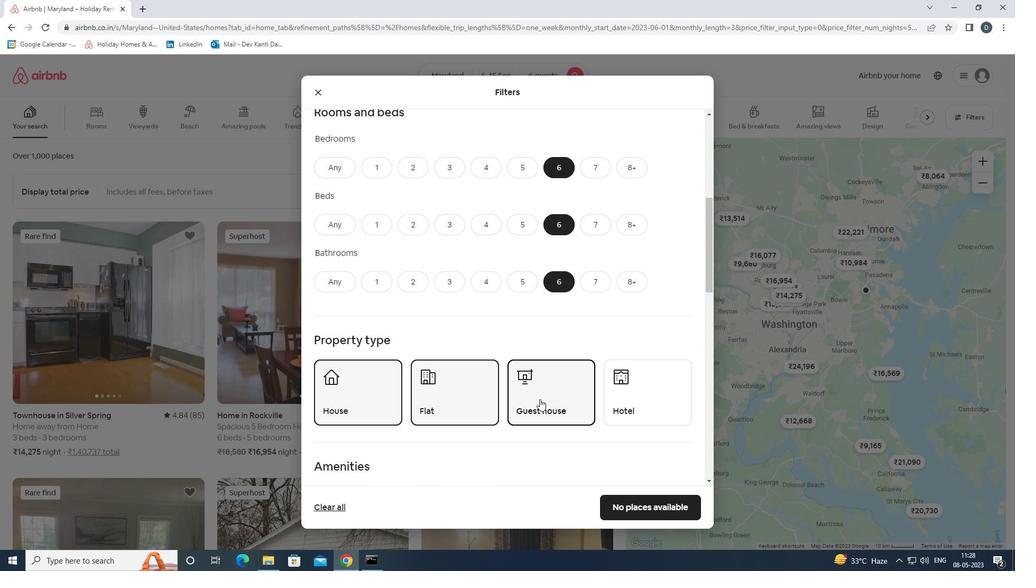 
Action: Mouse scrolled (540, 398) with delta (0, 0)
Screenshot: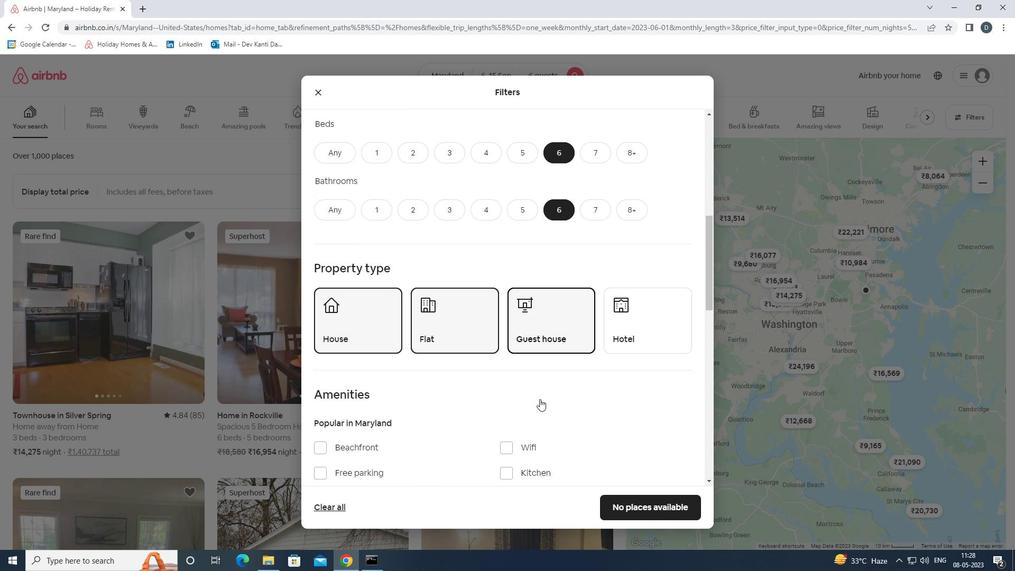 
Action: Mouse moved to (380, 384)
Screenshot: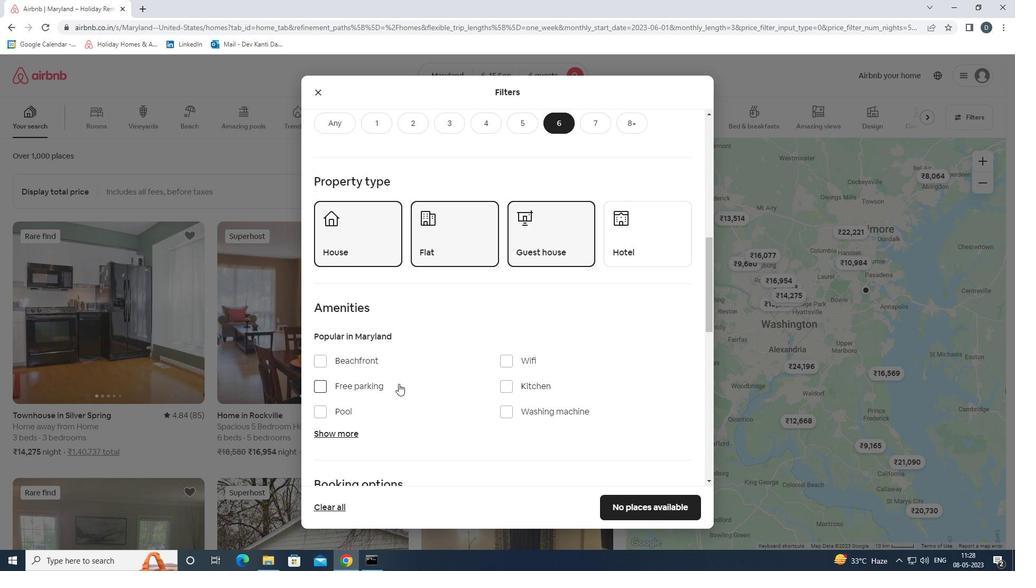 
Action: Mouse pressed left at (380, 384)
Screenshot: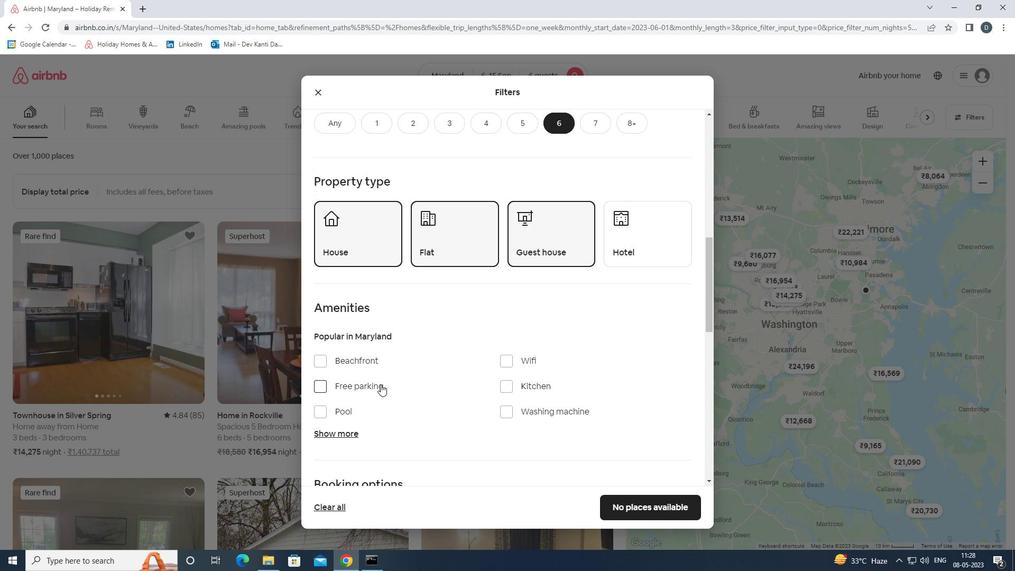 
Action: Mouse moved to (522, 361)
Screenshot: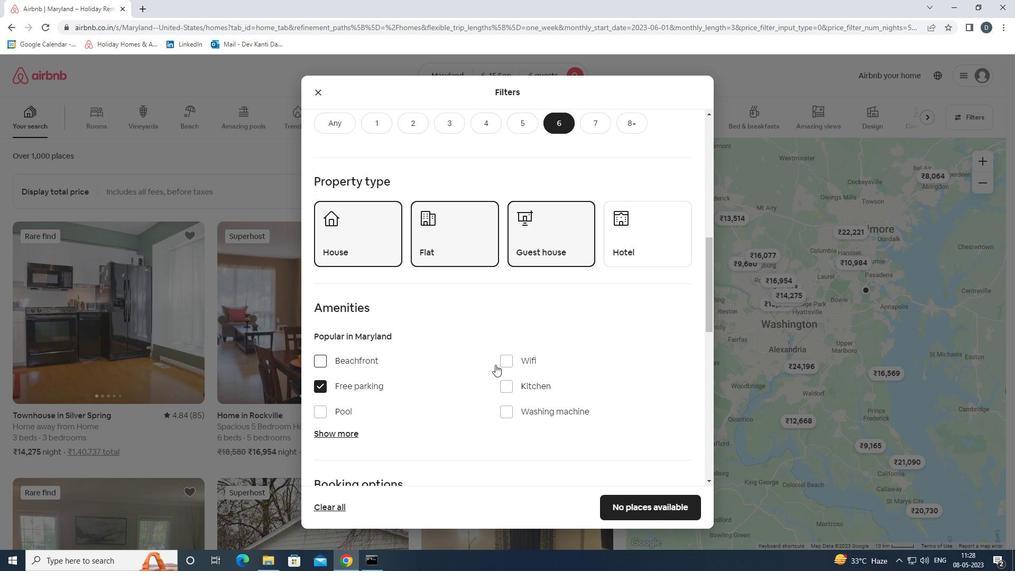
Action: Mouse pressed left at (522, 361)
Screenshot: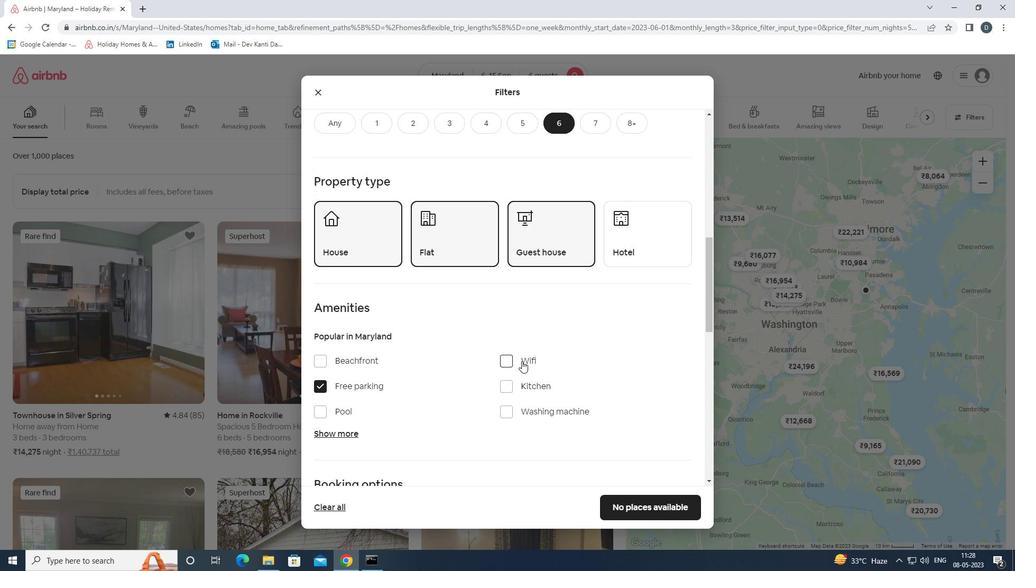 
Action: Mouse moved to (350, 434)
Screenshot: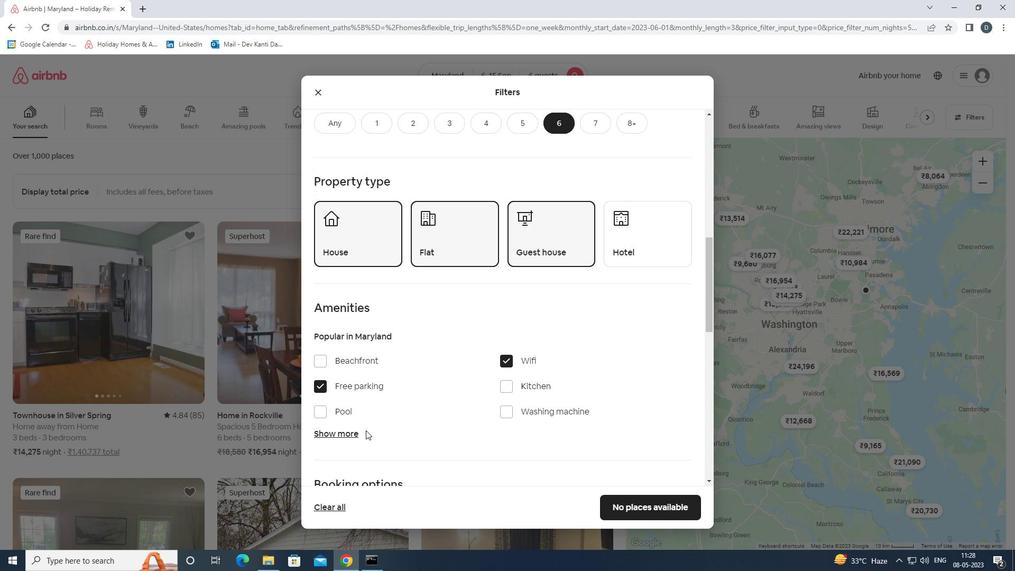 
Action: Mouse pressed left at (350, 434)
Screenshot: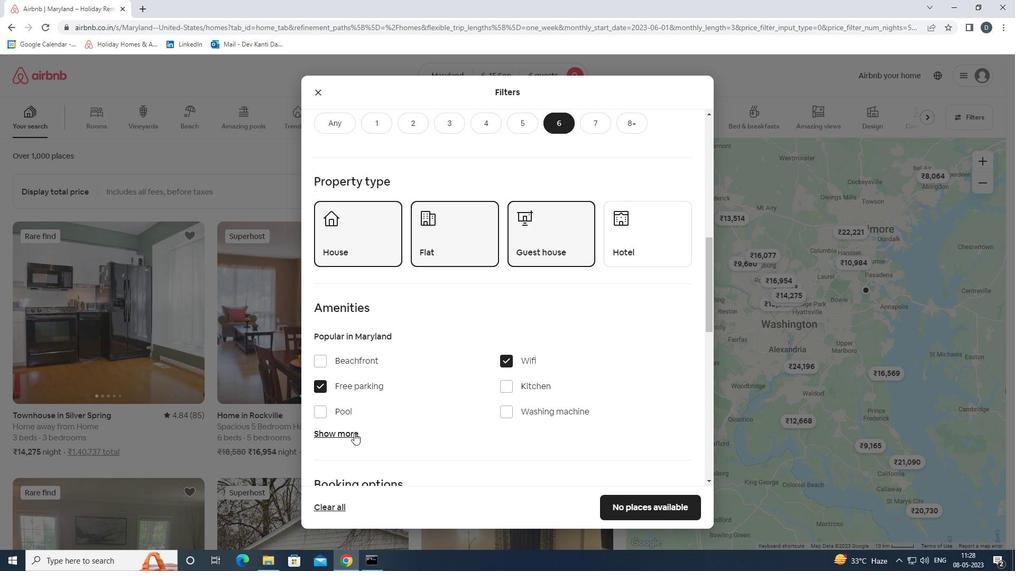 
Action: Mouse moved to (423, 415)
Screenshot: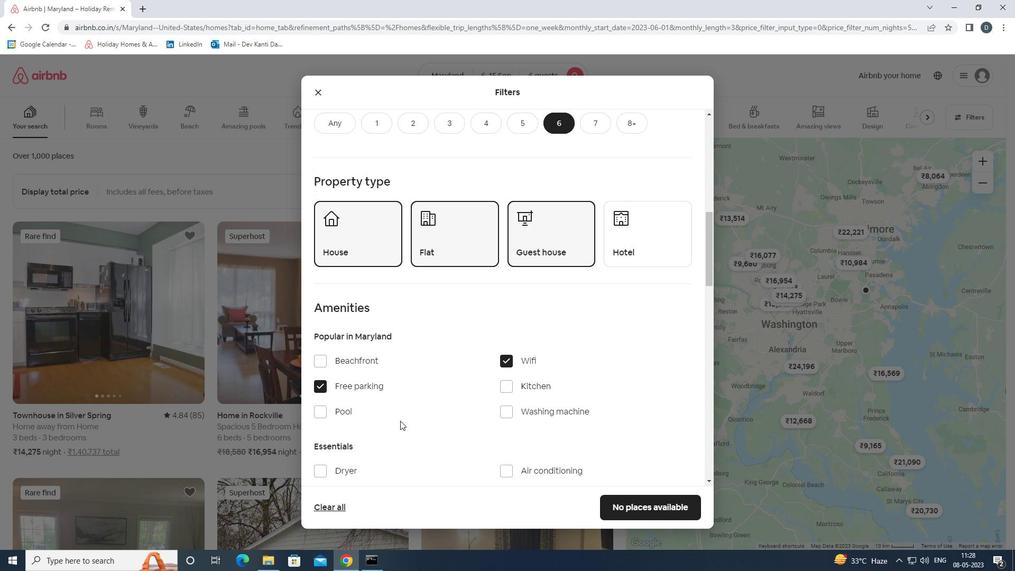 
Action: Mouse scrolled (423, 414) with delta (0, 0)
Screenshot: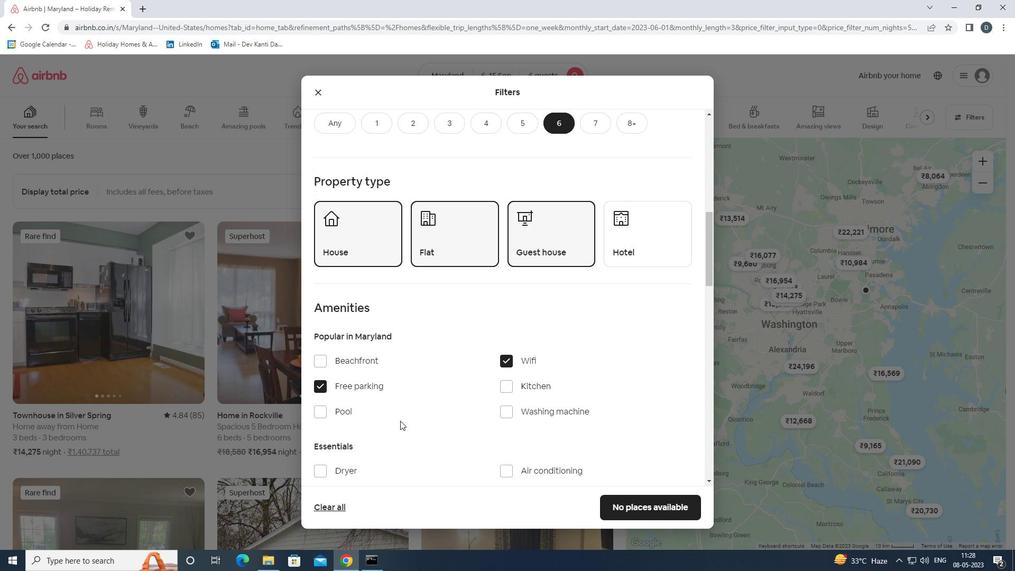
Action: Mouse moved to (429, 414)
Screenshot: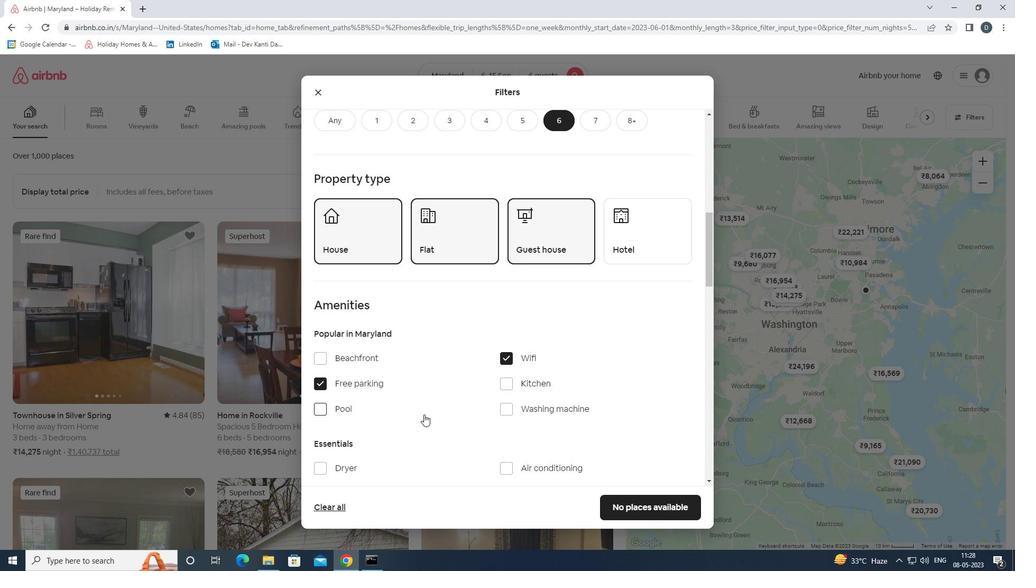 
Action: Mouse scrolled (429, 414) with delta (0, 0)
Screenshot: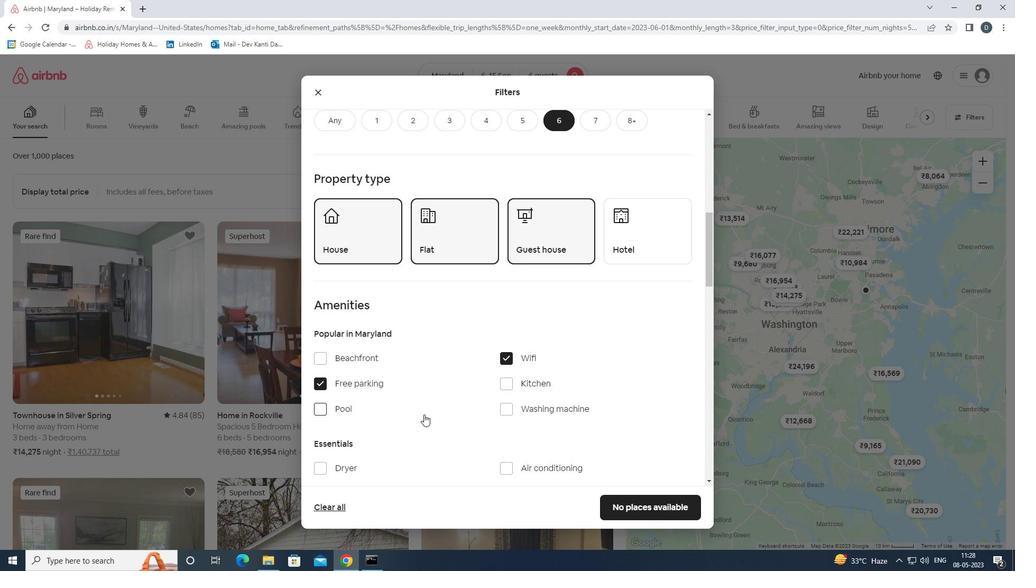 
Action: Mouse moved to (431, 414)
Screenshot: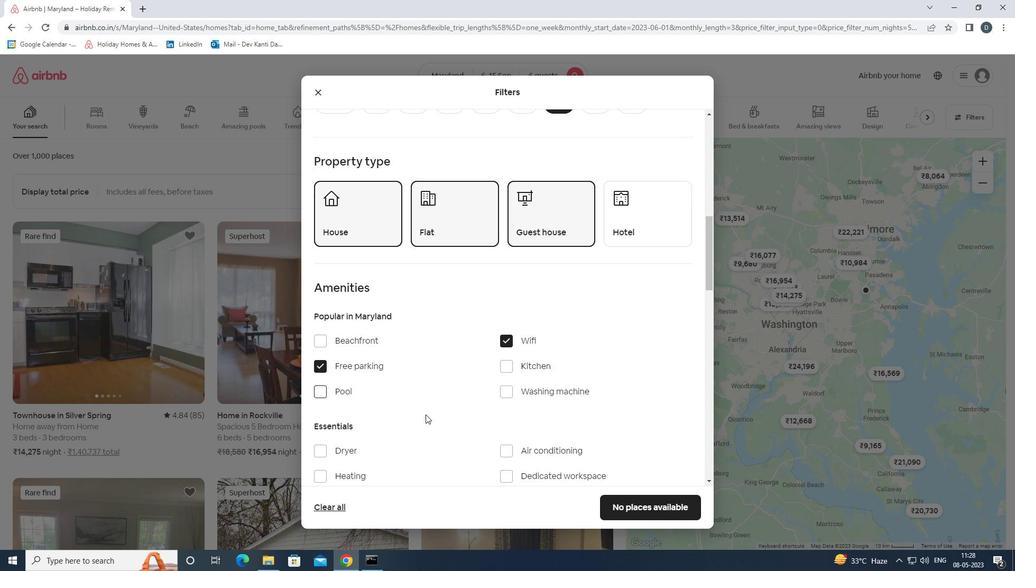 
Action: Mouse scrolled (431, 414) with delta (0, 0)
Screenshot: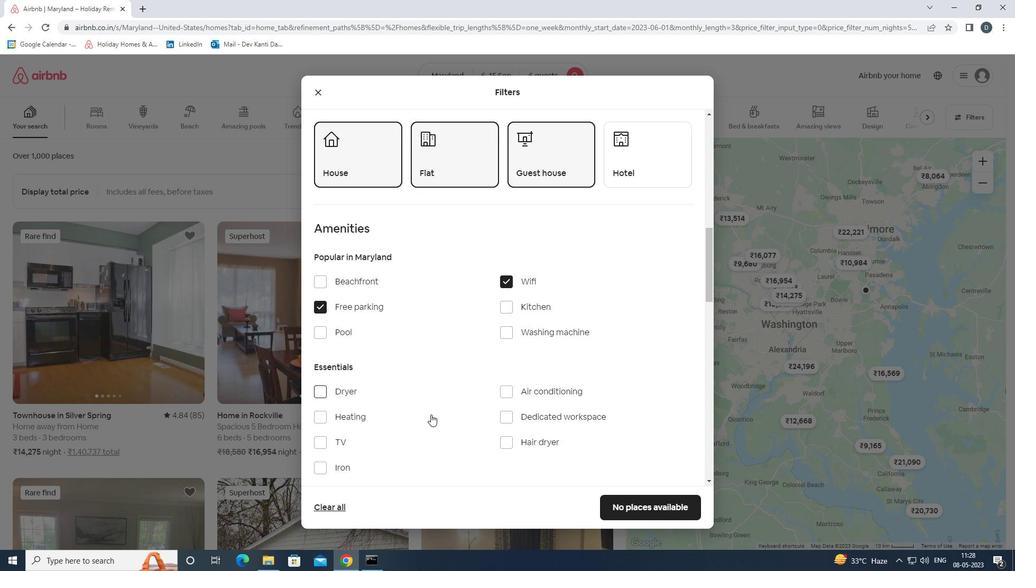 
Action: Mouse moved to (473, 396)
Screenshot: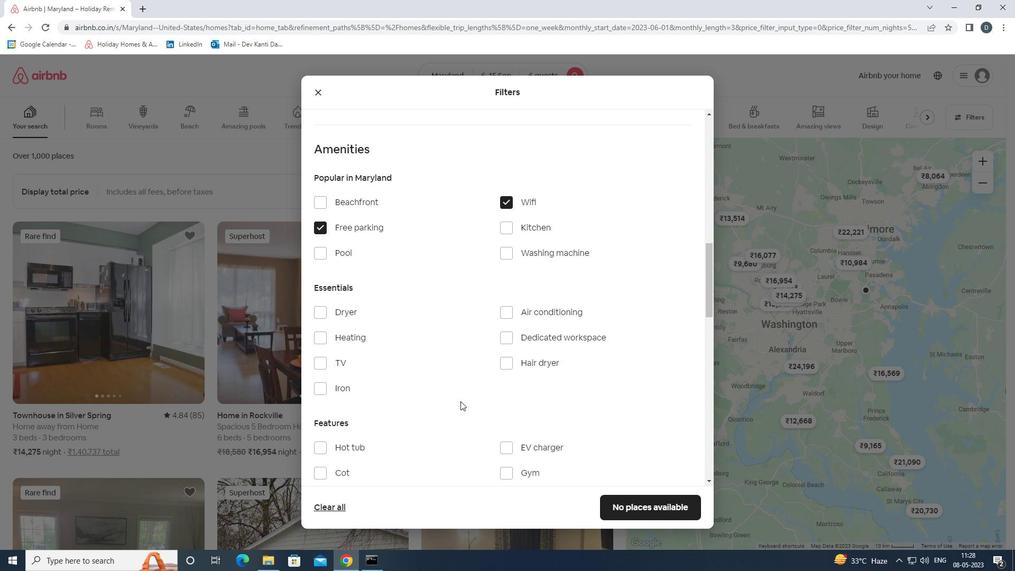 
Action: Mouse scrolled (473, 395) with delta (0, 0)
Screenshot: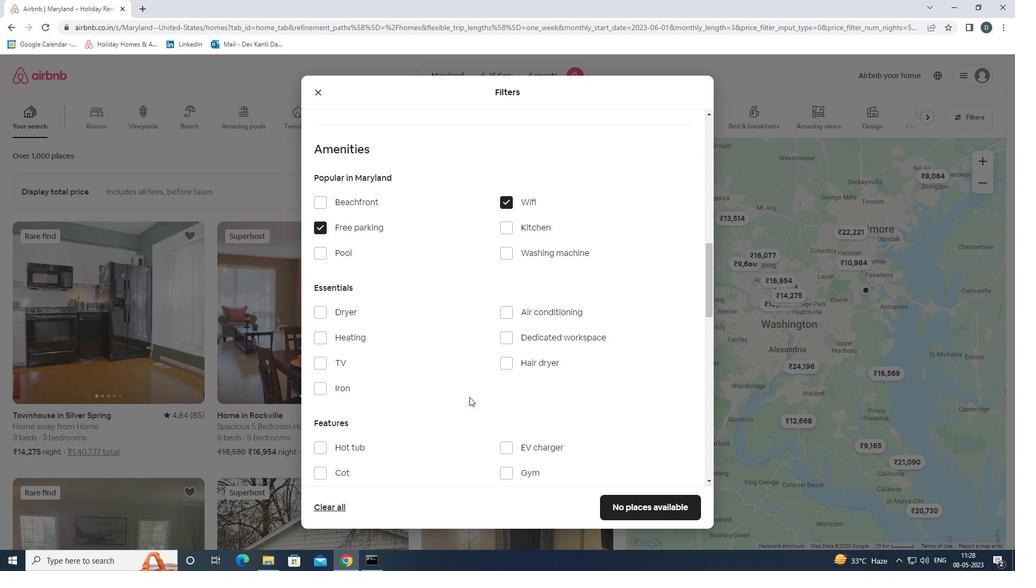 
Action: Mouse moved to (334, 307)
Screenshot: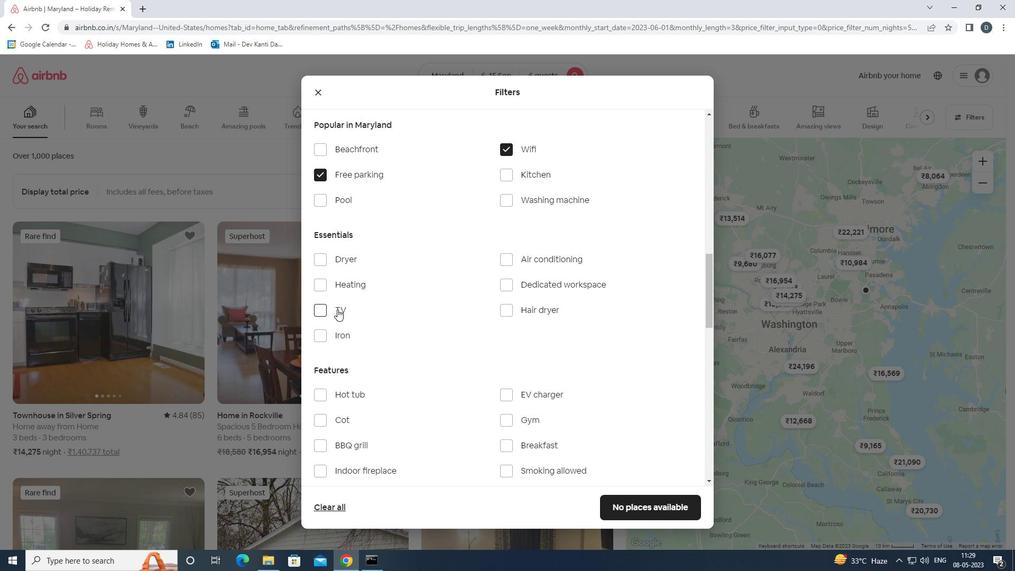 
Action: Mouse pressed left at (334, 307)
Screenshot: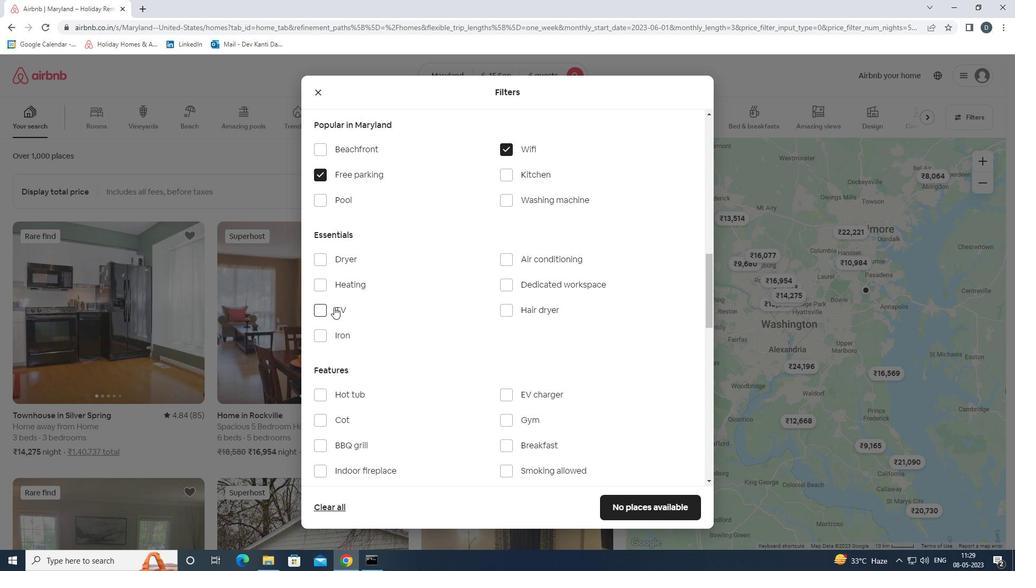 
Action: Mouse moved to (502, 416)
Screenshot: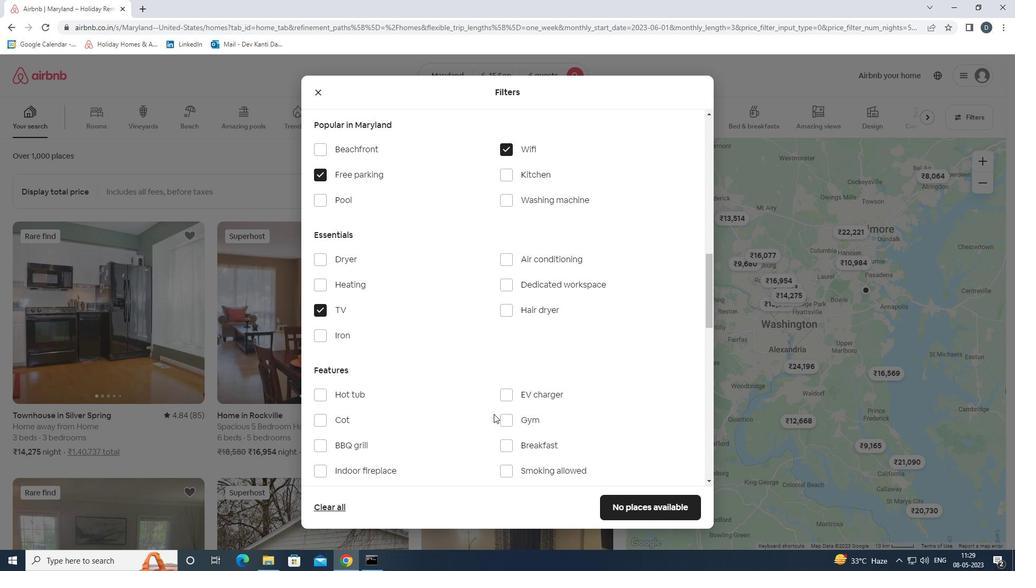 
Action: Mouse pressed left at (502, 416)
Screenshot: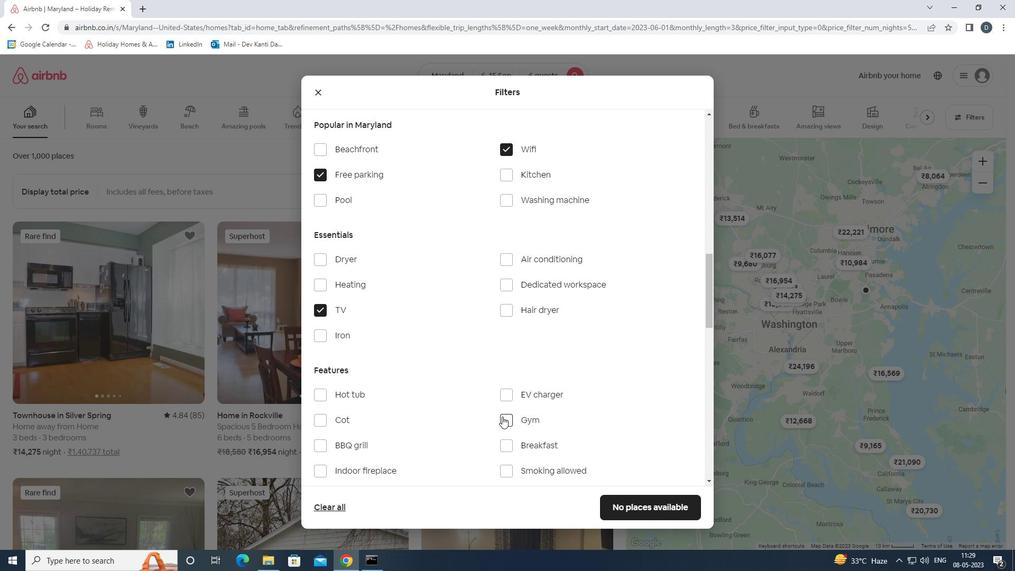 
Action: Mouse moved to (510, 440)
Screenshot: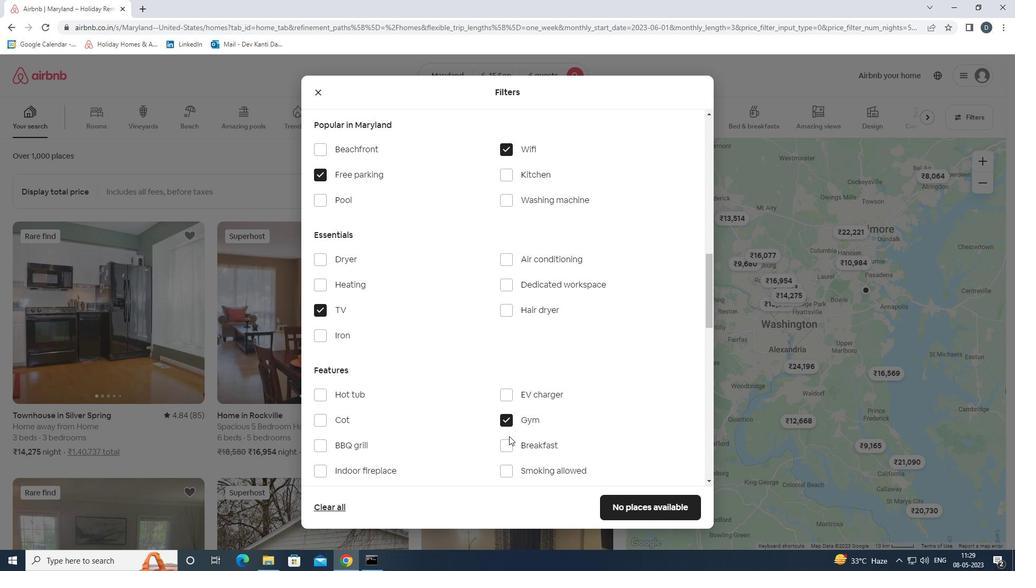 
Action: Mouse pressed left at (510, 440)
Screenshot: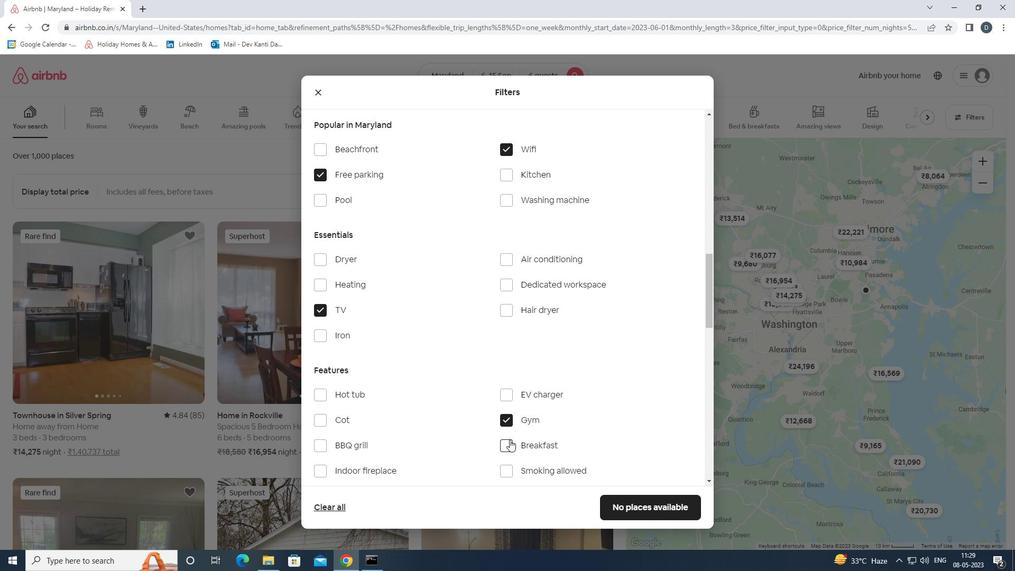 
Action: Mouse moved to (512, 437)
Screenshot: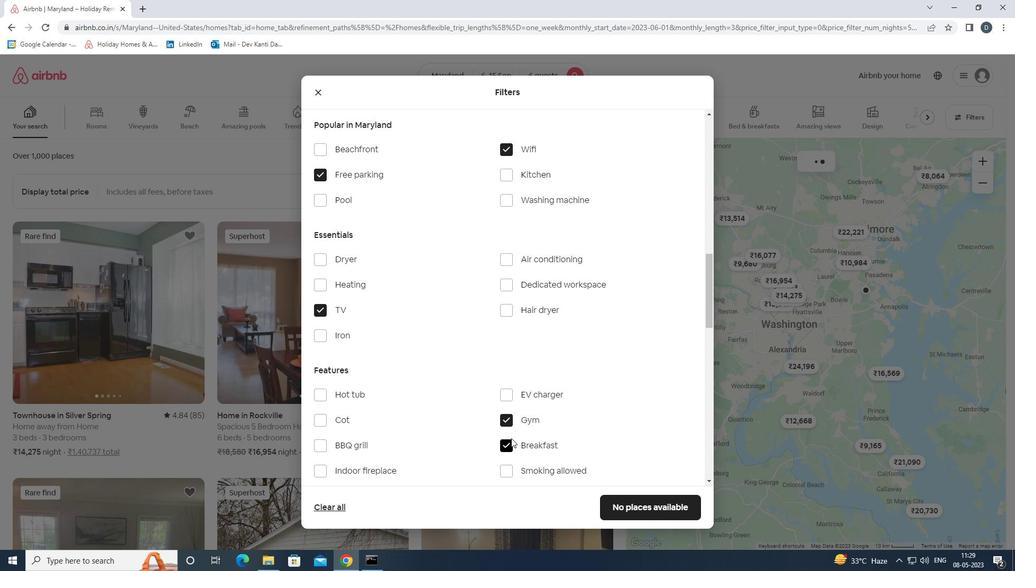 
Action: Mouse scrolled (512, 436) with delta (0, 0)
Screenshot: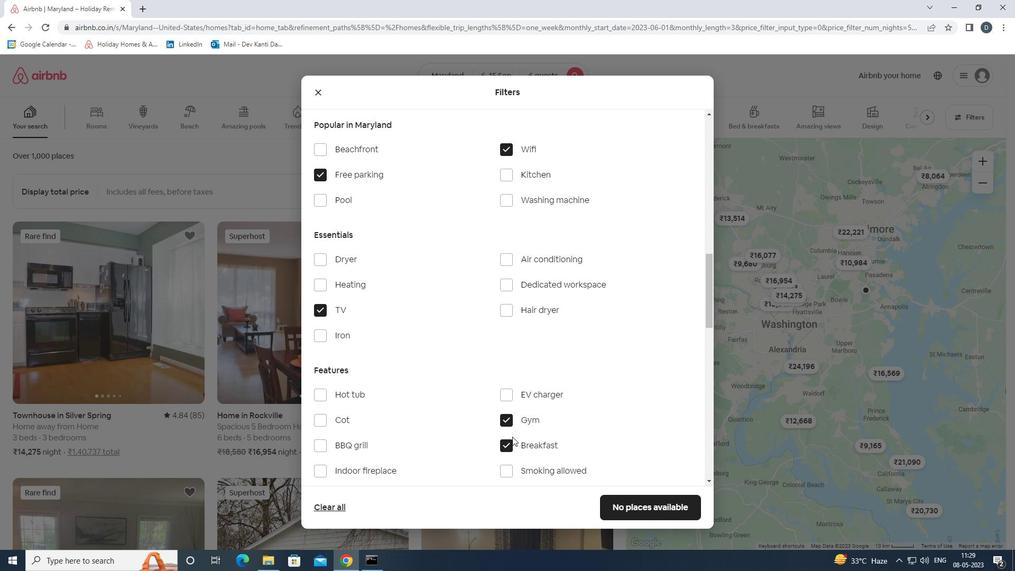 
Action: Mouse scrolled (512, 436) with delta (0, 0)
Screenshot: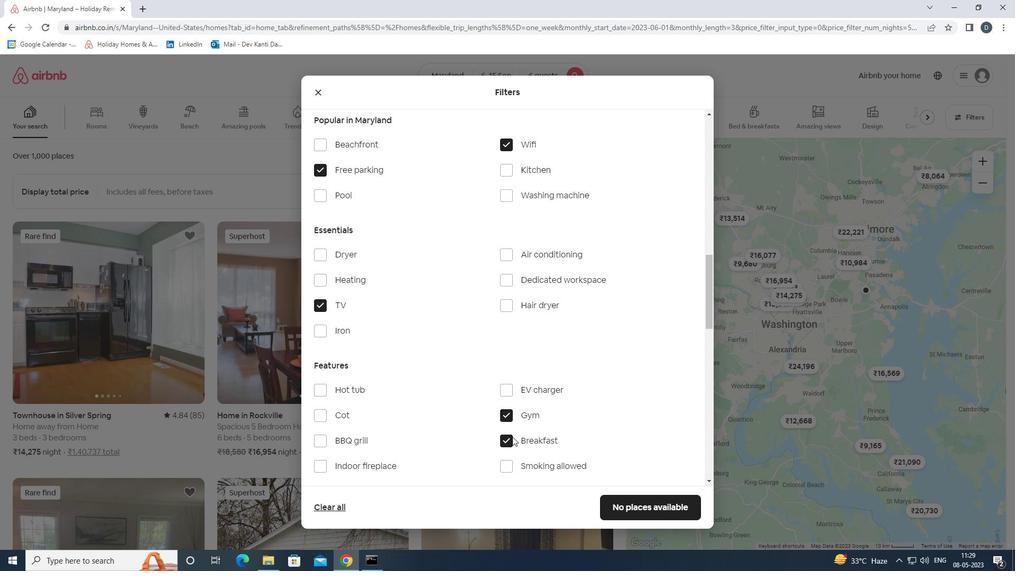 
Action: Mouse moved to (513, 436)
Screenshot: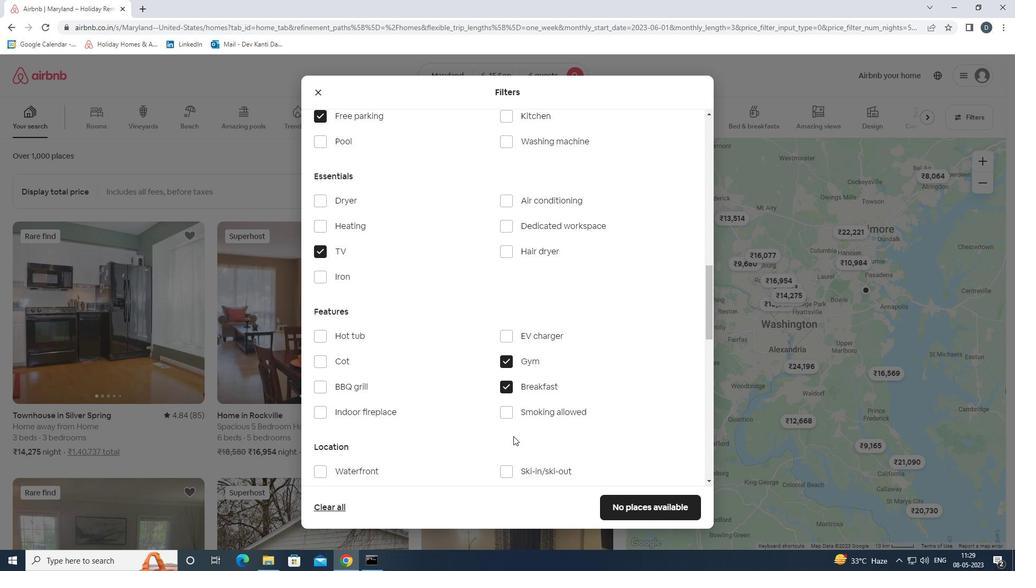 
Action: Mouse scrolled (513, 436) with delta (0, 0)
Screenshot: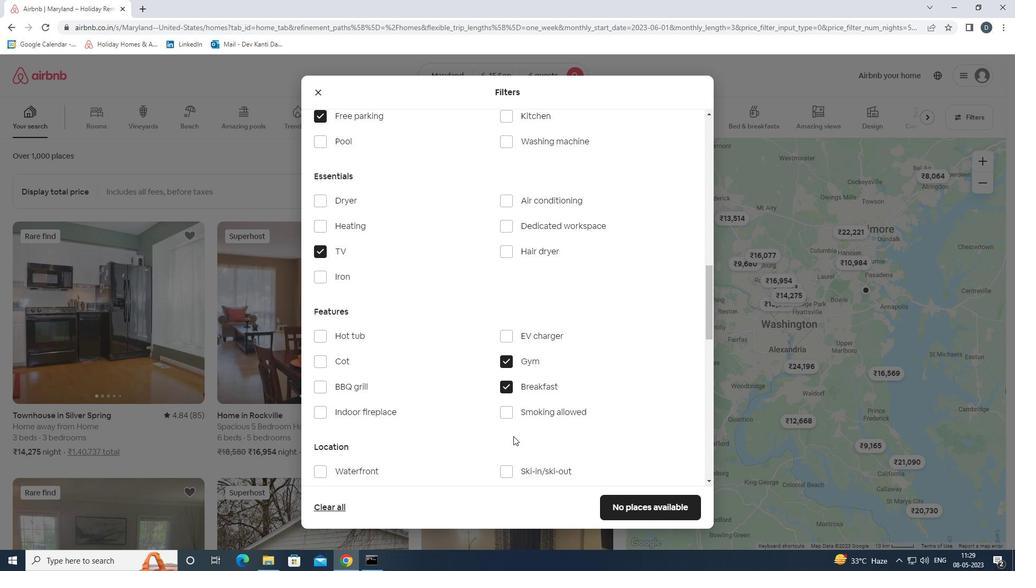 
Action: Mouse moved to (514, 436)
Screenshot: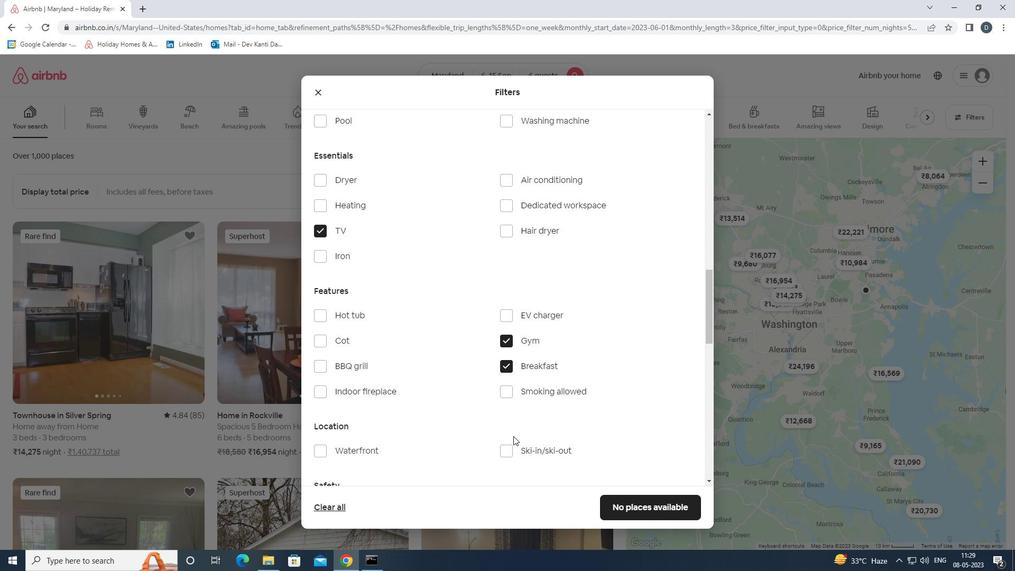 
Action: Mouse scrolled (514, 435) with delta (0, 0)
Screenshot: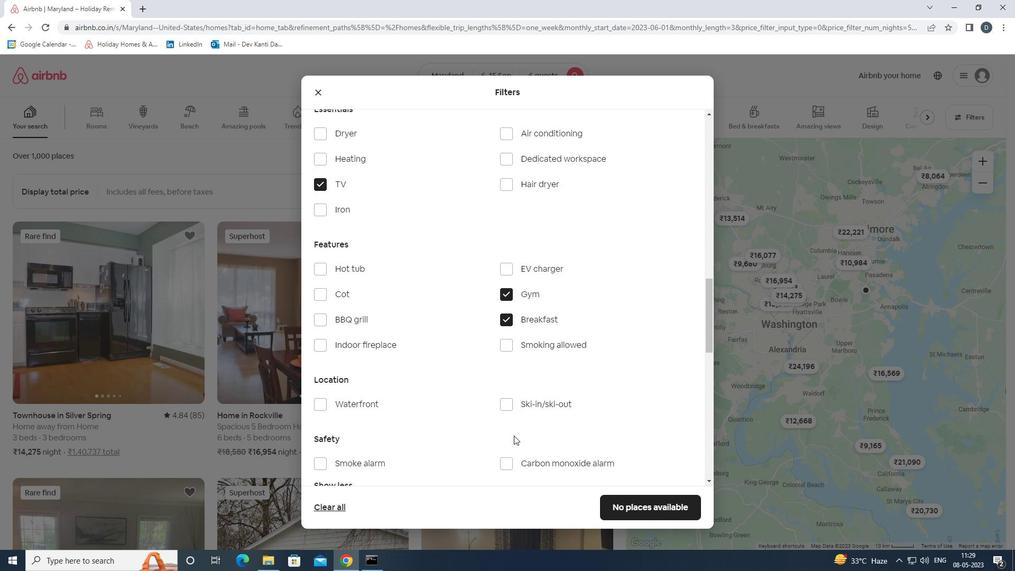
Action: Mouse scrolled (514, 435) with delta (0, 0)
Screenshot: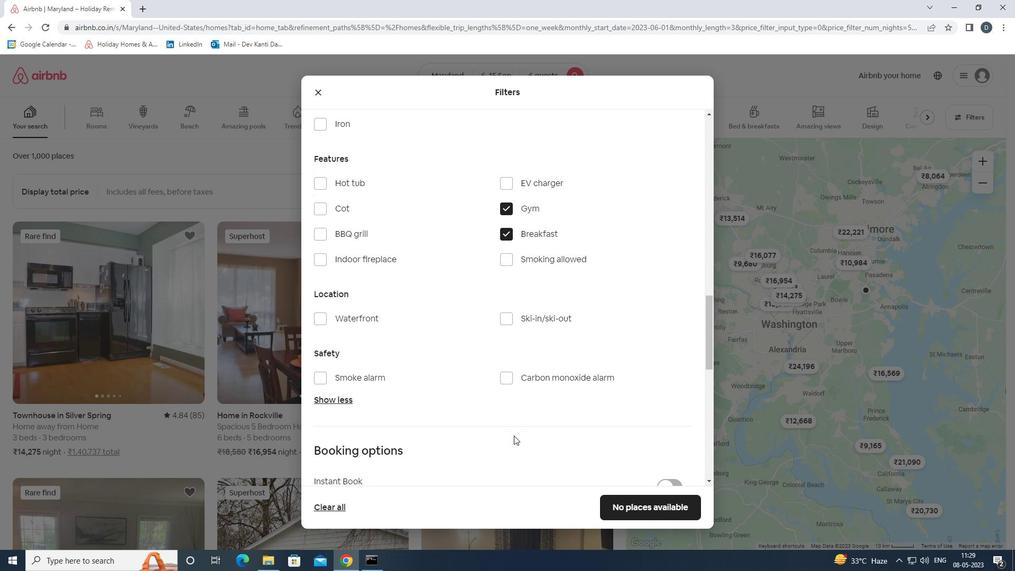 
Action: Mouse scrolled (514, 435) with delta (0, 0)
Screenshot: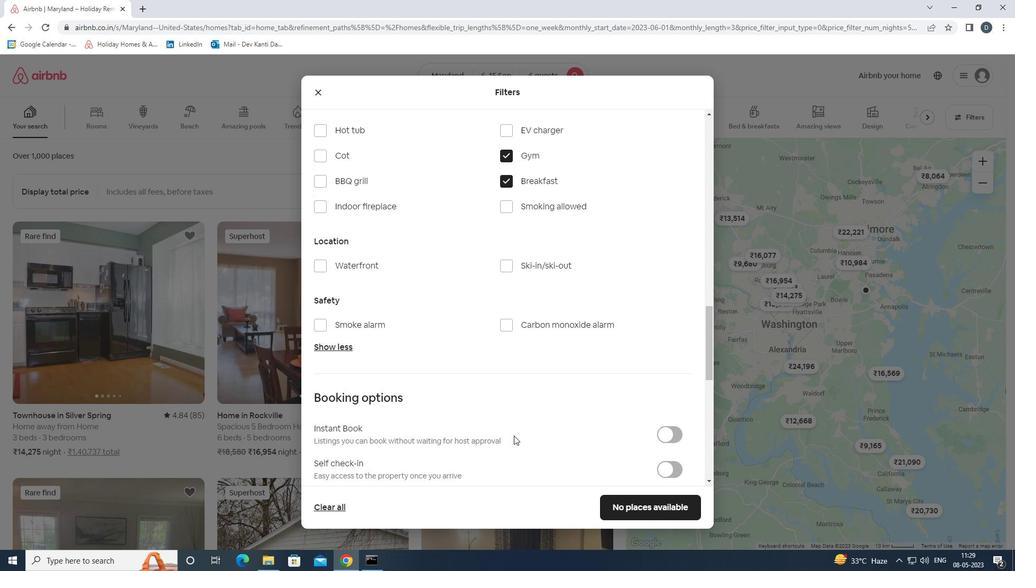 
Action: Mouse scrolled (514, 435) with delta (0, 0)
Screenshot: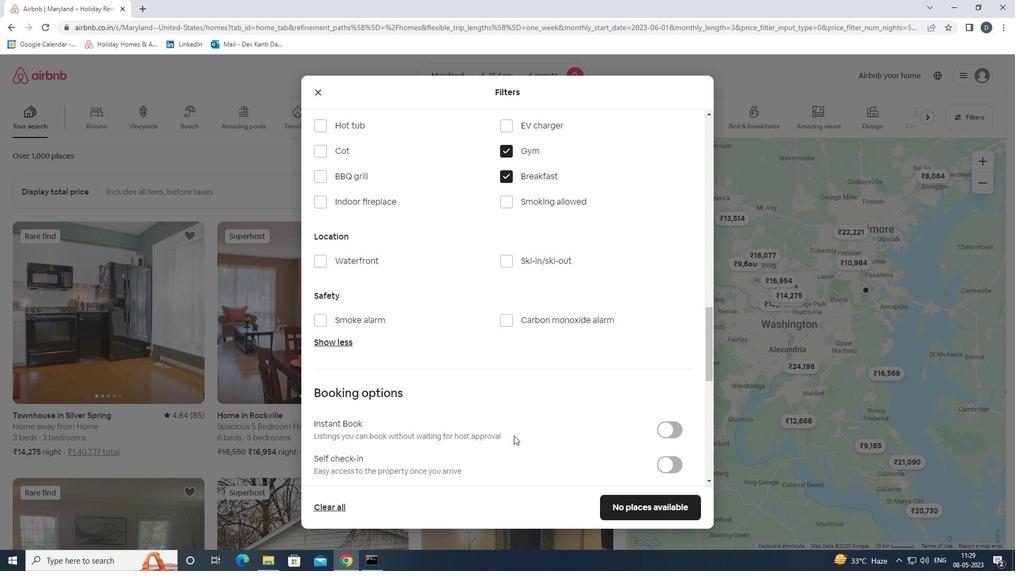 
Action: Mouse scrolled (514, 435) with delta (0, 0)
Screenshot: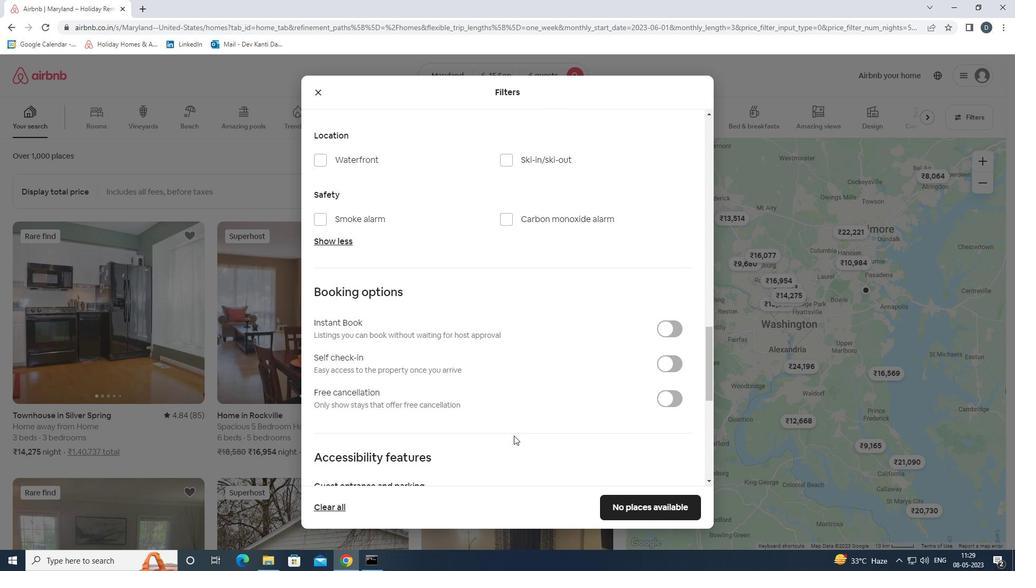 
Action: Mouse moved to (669, 311)
Screenshot: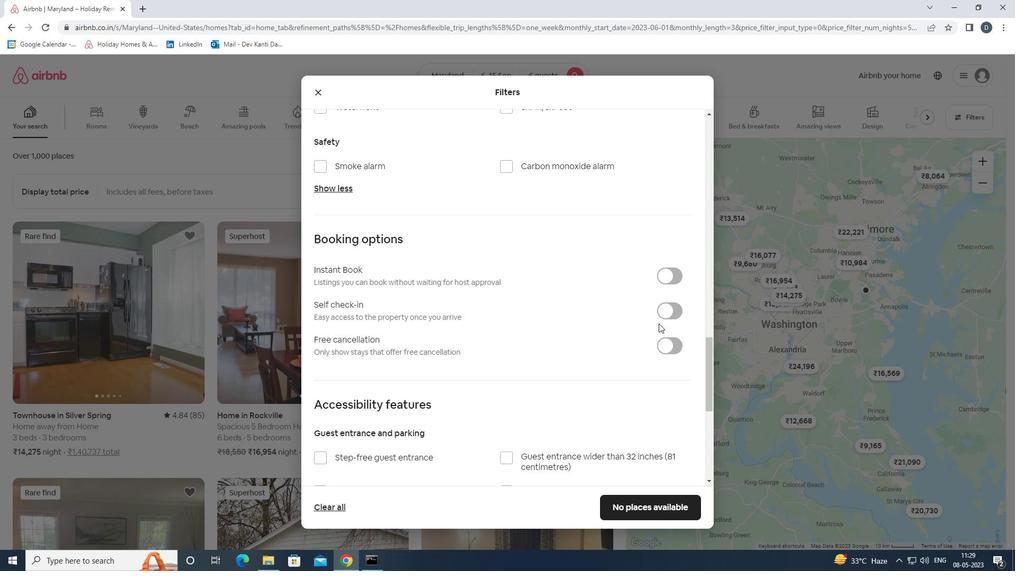 
Action: Mouse pressed left at (669, 311)
Screenshot: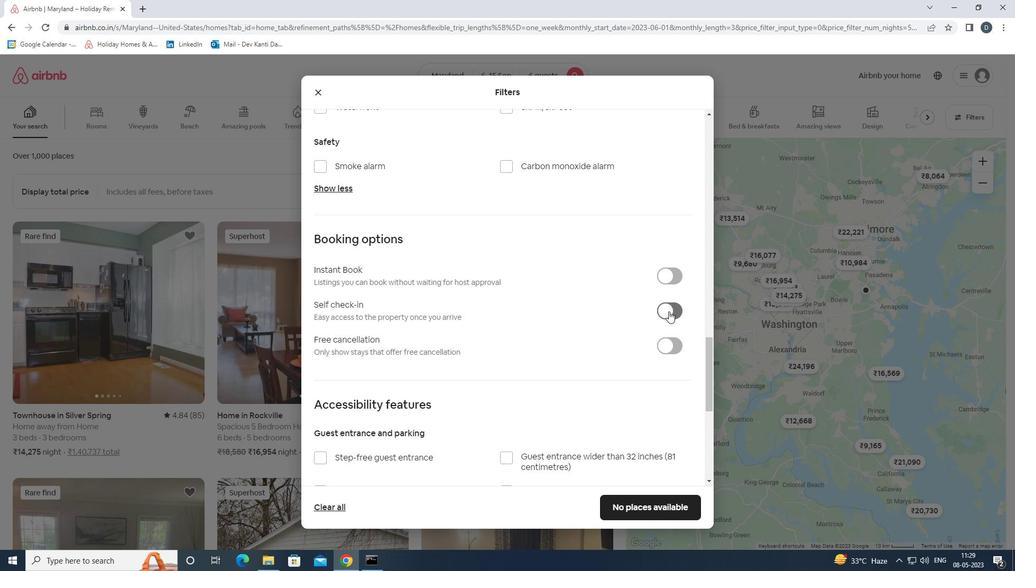 
Action: Mouse moved to (660, 336)
Screenshot: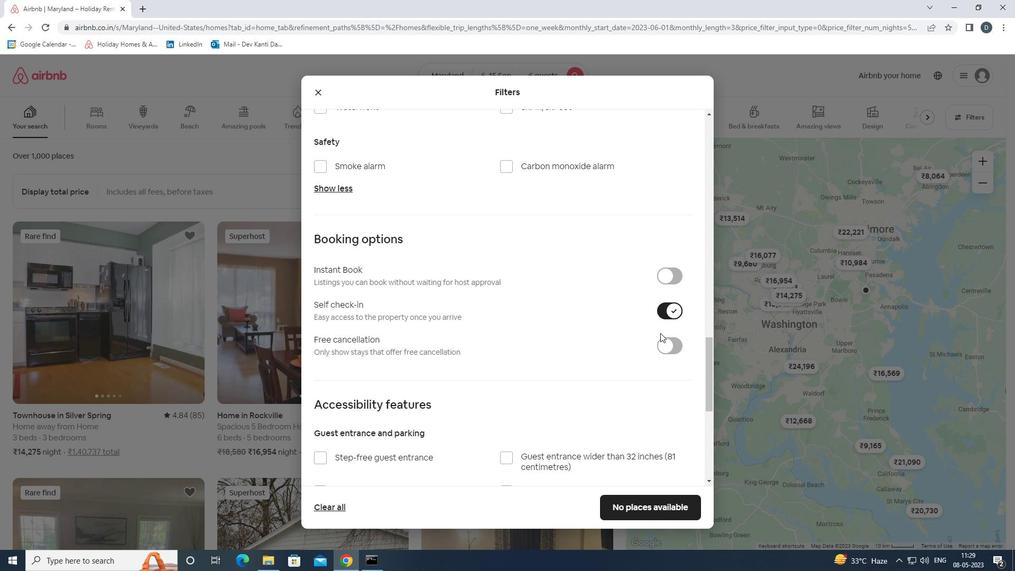 
Action: Mouse scrolled (660, 335) with delta (0, 0)
Screenshot: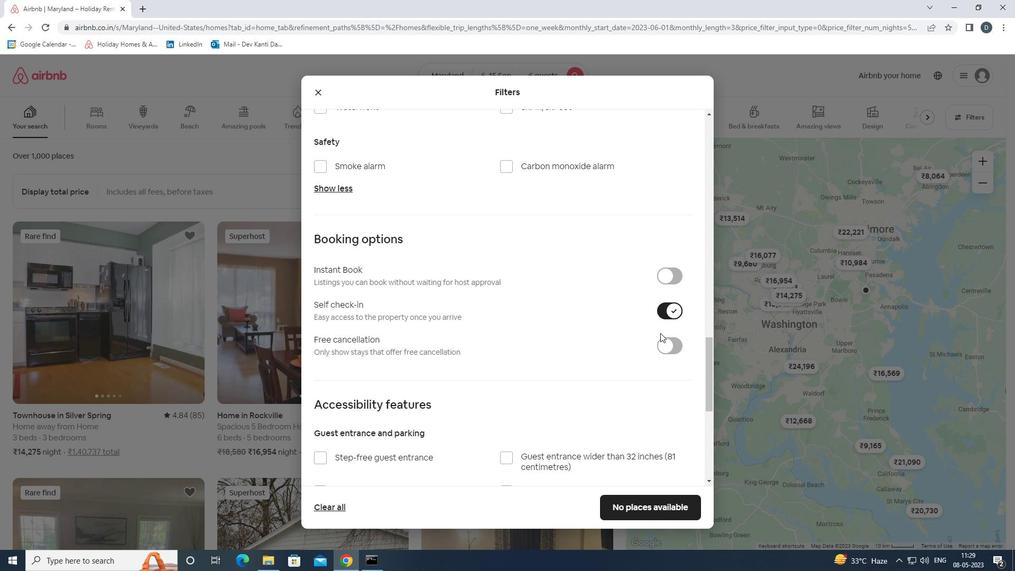
Action: Mouse moved to (660, 337)
Screenshot: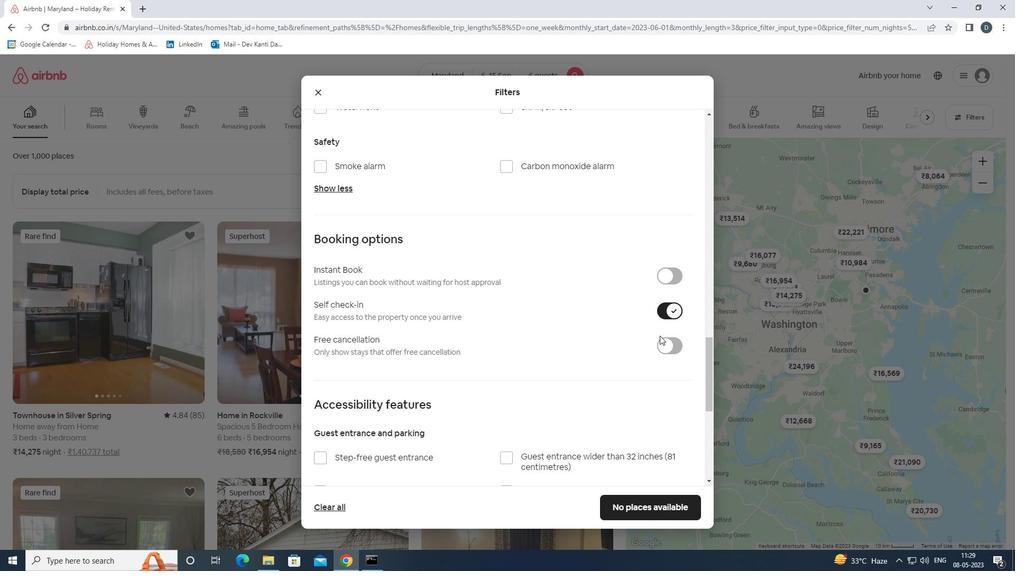 
Action: Mouse scrolled (660, 336) with delta (0, 0)
Screenshot: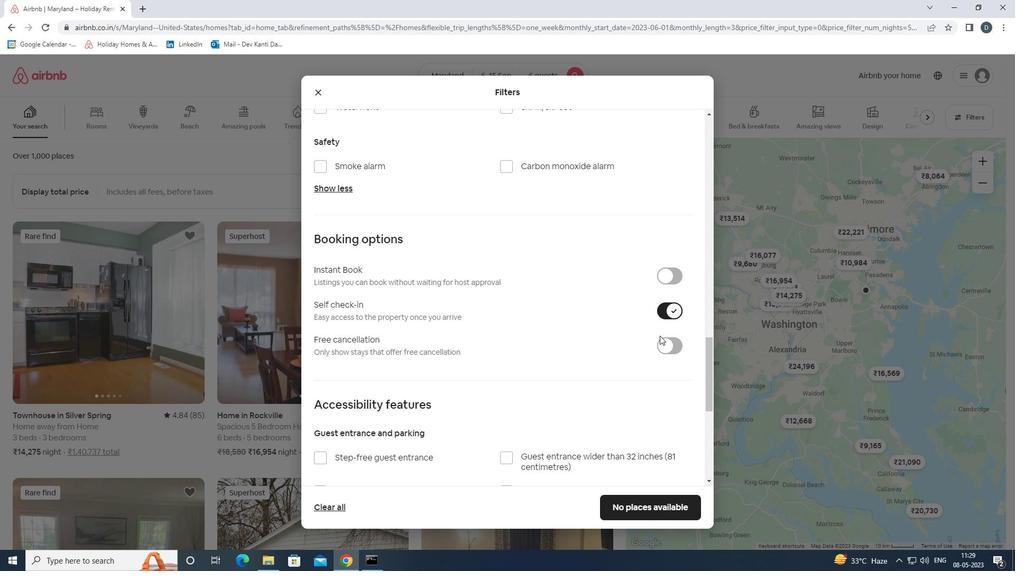 
Action: Mouse scrolled (660, 336) with delta (0, 0)
Screenshot: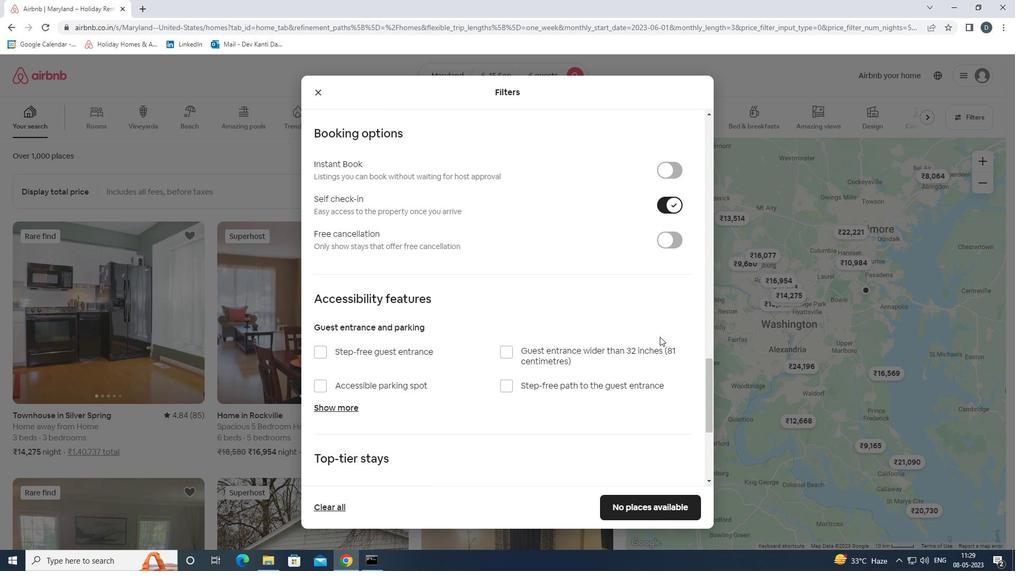 
Action: Mouse scrolled (660, 336) with delta (0, 0)
Screenshot: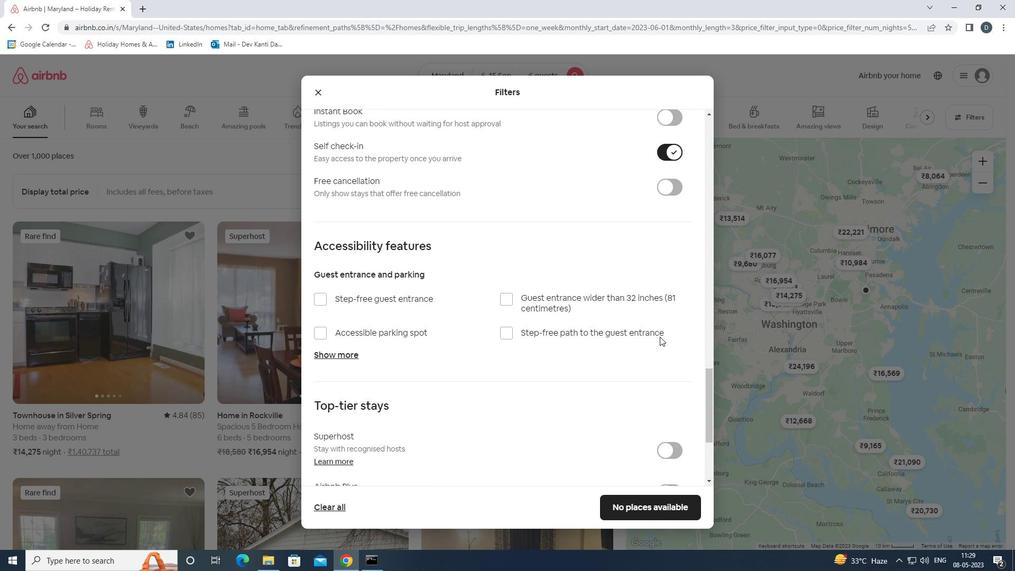 
Action: Mouse scrolled (660, 336) with delta (0, 0)
Screenshot: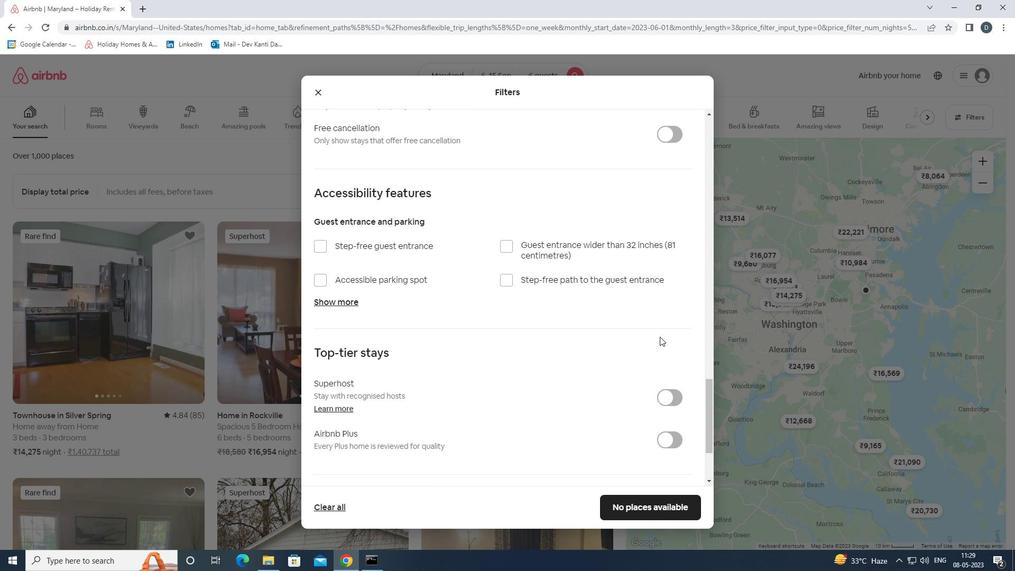 
Action: Mouse scrolled (660, 336) with delta (0, 0)
Screenshot: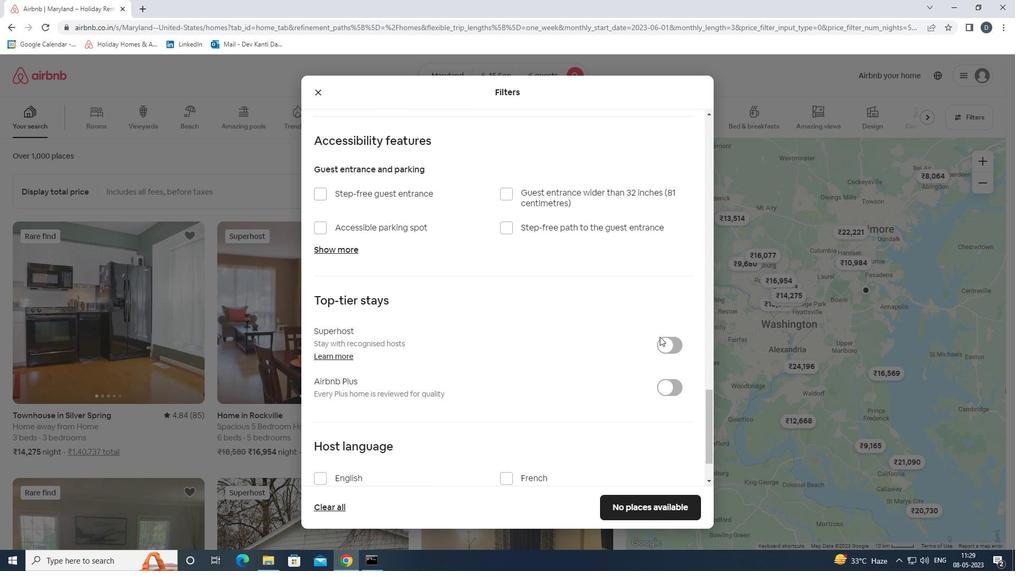 
Action: Mouse scrolled (660, 336) with delta (0, 0)
Screenshot: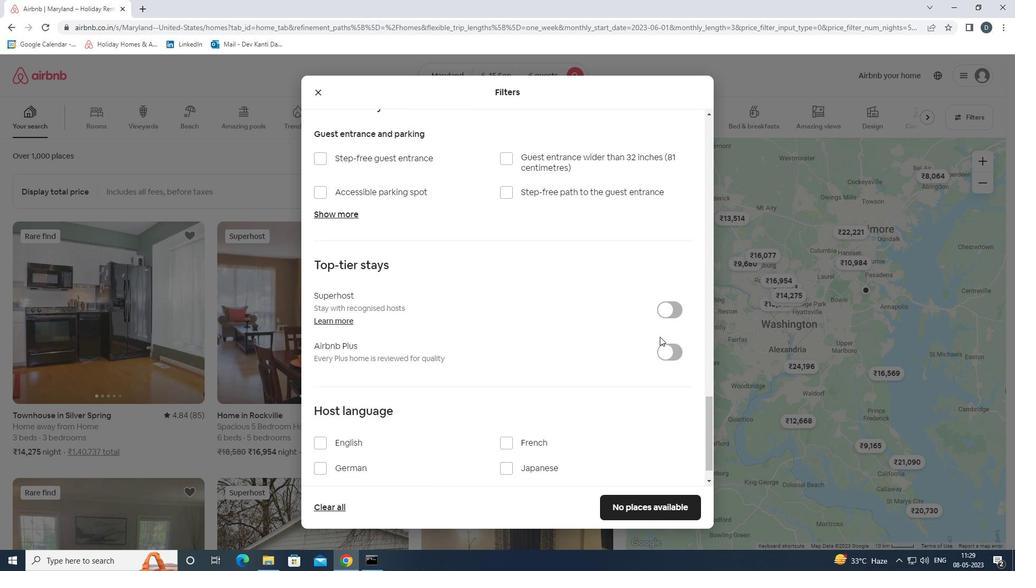 
Action: Mouse moved to (359, 411)
Screenshot: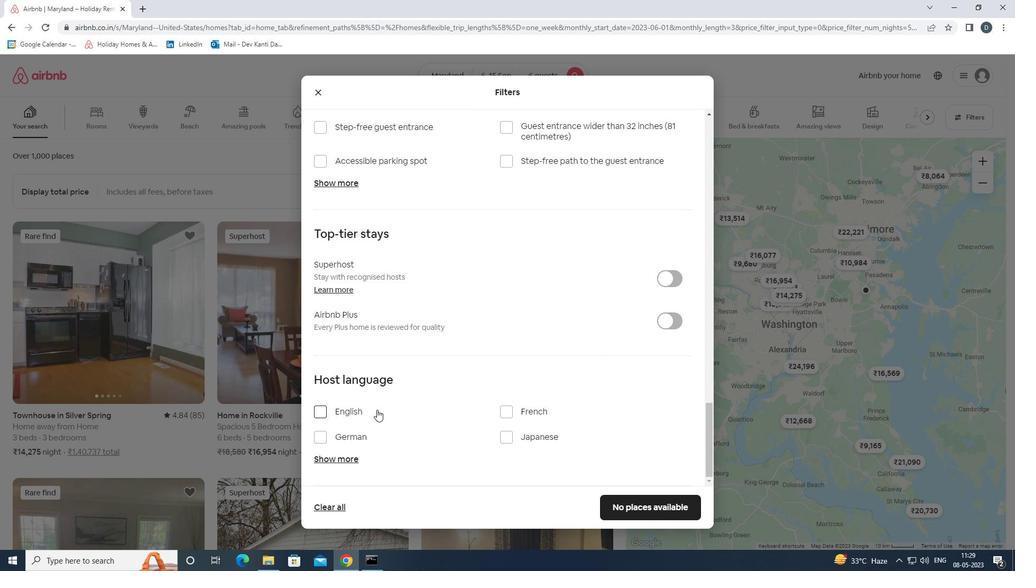 
Action: Mouse pressed left at (359, 411)
Screenshot: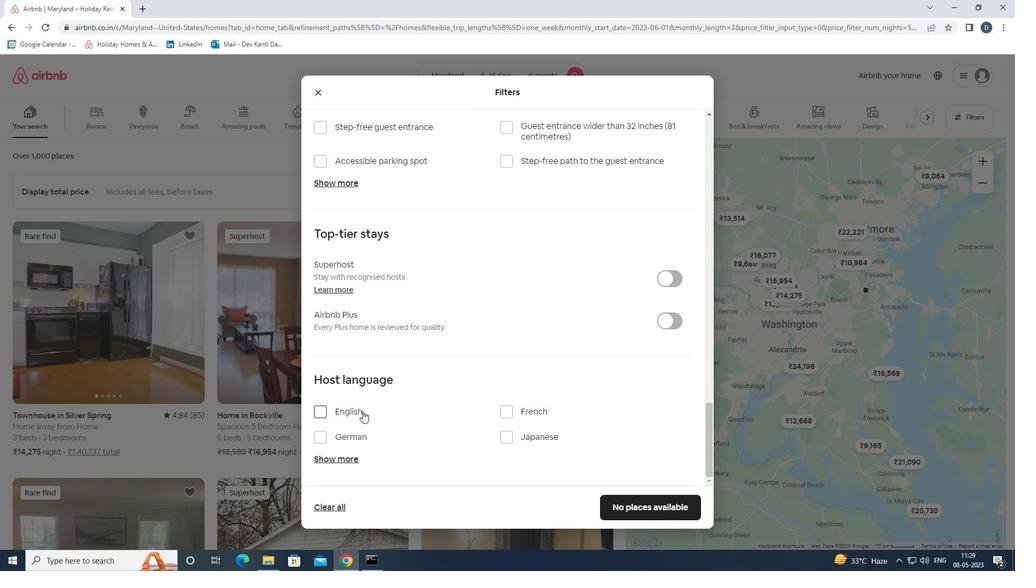 
Action: Mouse moved to (620, 506)
Screenshot: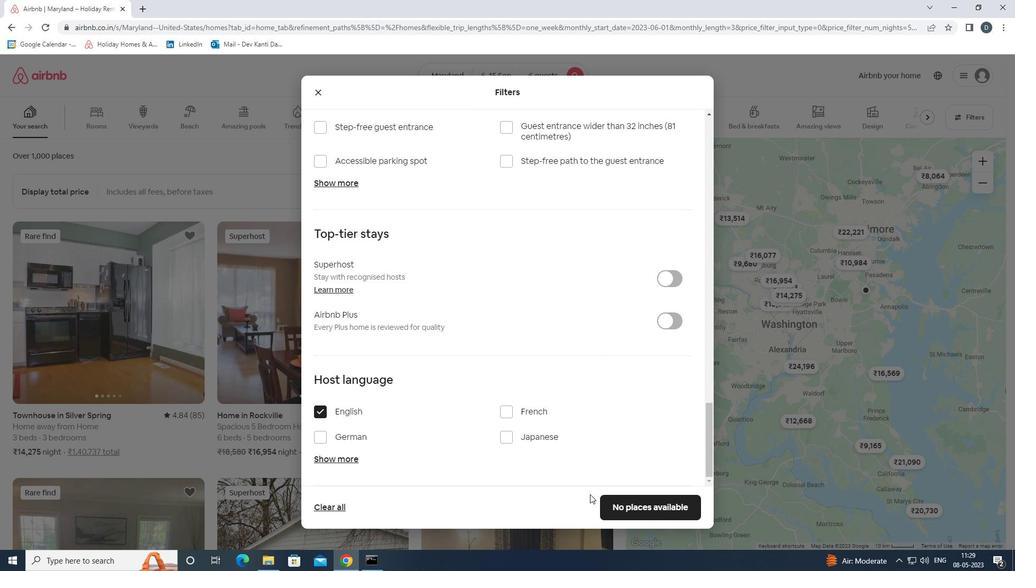 
Action: Mouse pressed left at (620, 506)
Screenshot: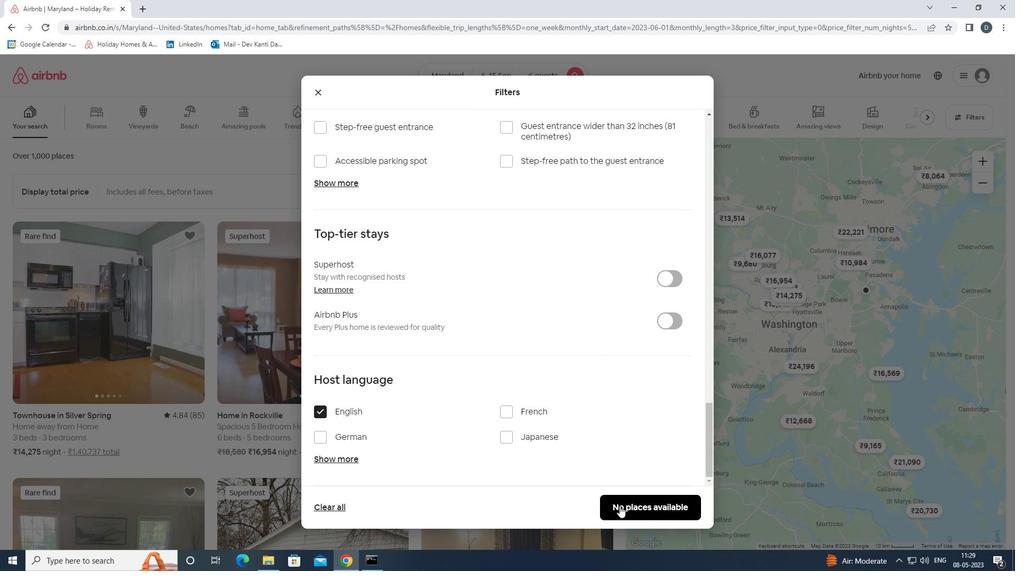 
Action: Mouse moved to (613, 497)
Screenshot: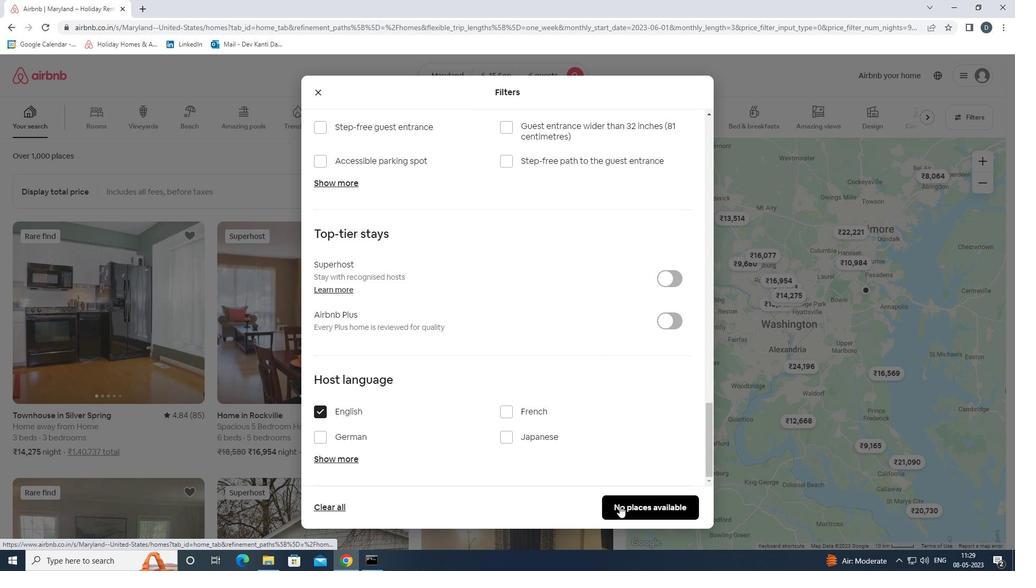 
